 Task: Find connections with filter location Kreuzberg with filter topic #personaldevelopment with filter profile language Potuguese with filter current company Enel X with filter school Lions English School with filter industry Horticulture with filter service category Email Marketing with filter keywords title Bus Person
Action: Mouse moved to (617, 78)
Screenshot: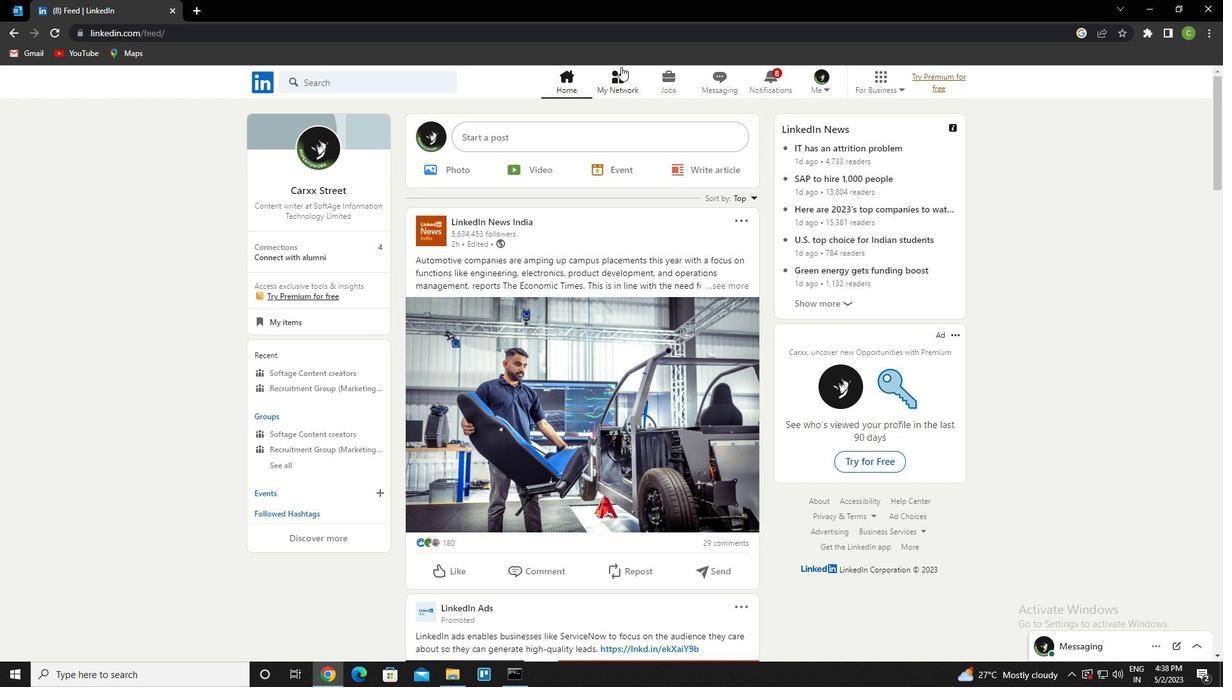 
Action: Mouse pressed left at (617, 78)
Screenshot: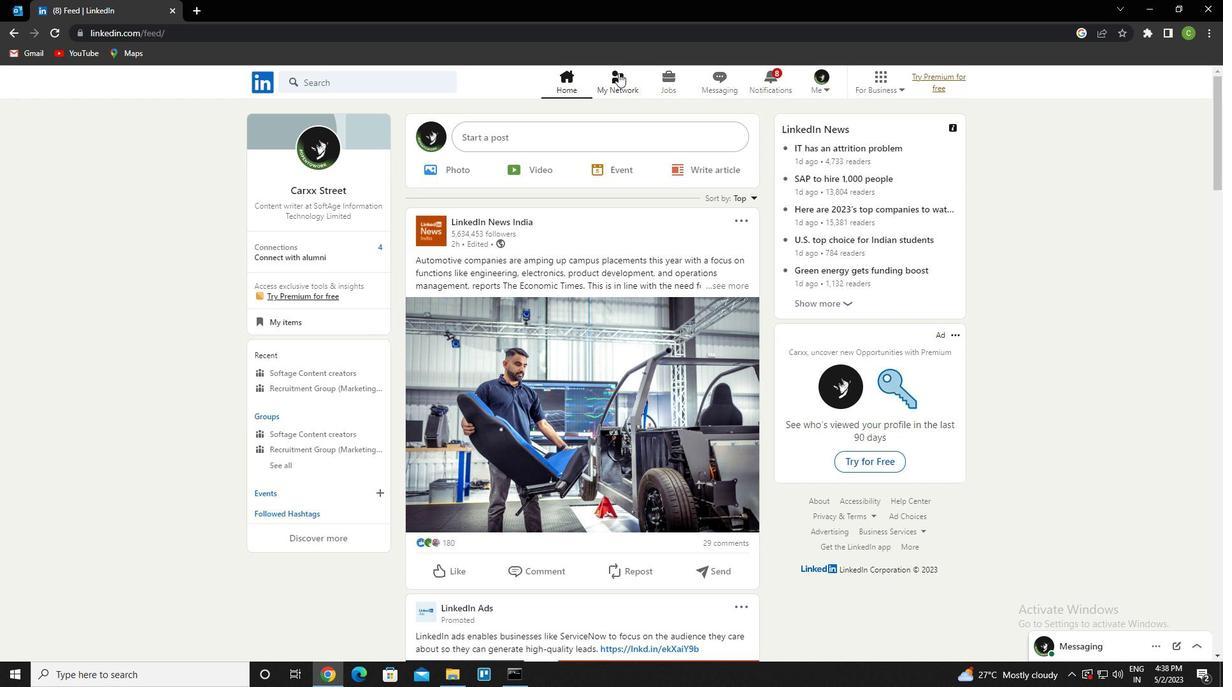 
Action: Mouse moved to (387, 150)
Screenshot: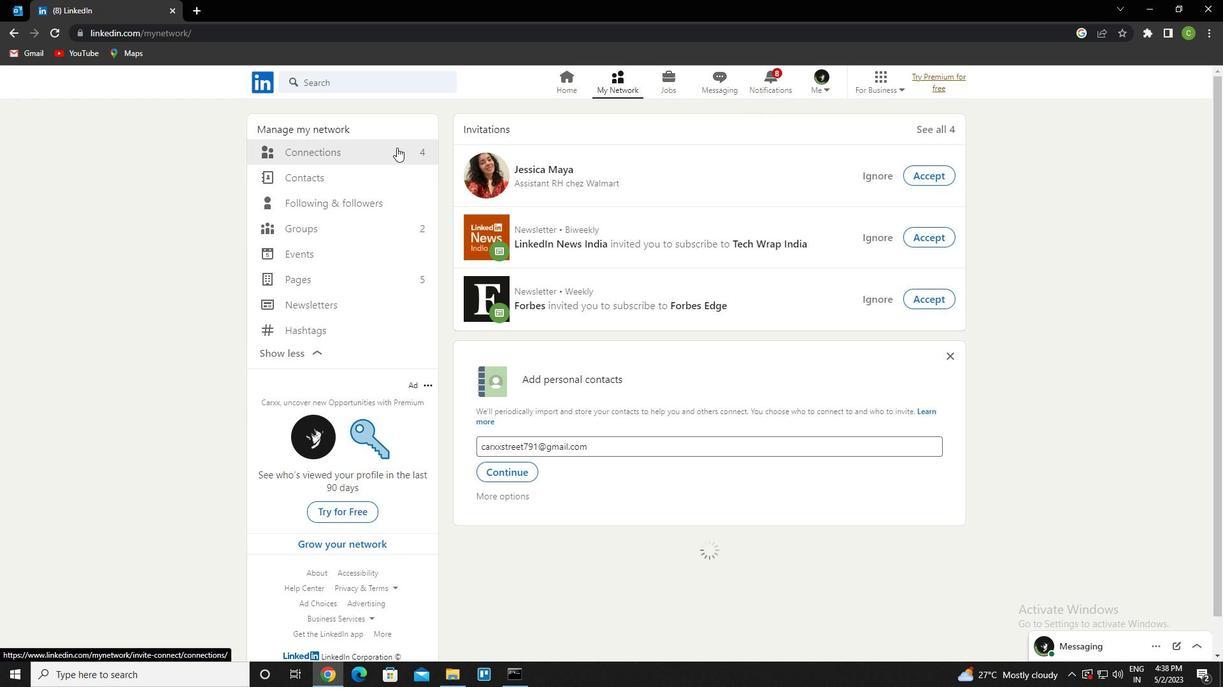 
Action: Mouse pressed left at (387, 150)
Screenshot: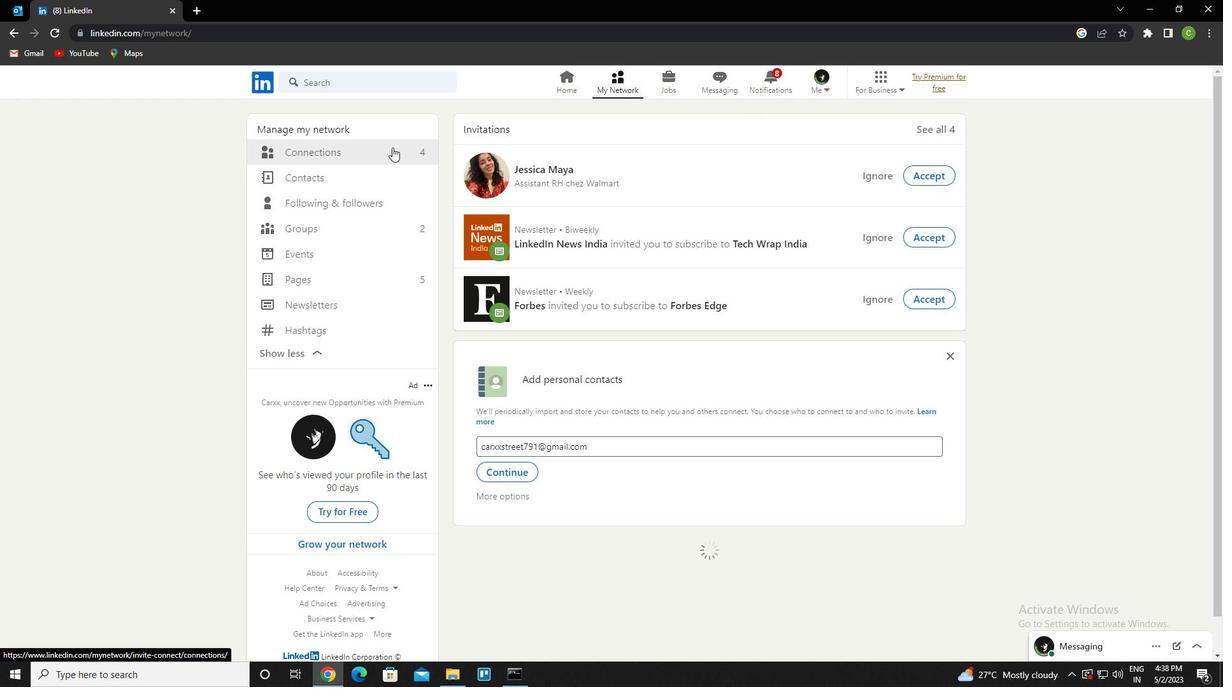 
Action: Mouse moved to (698, 150)
Screenshot: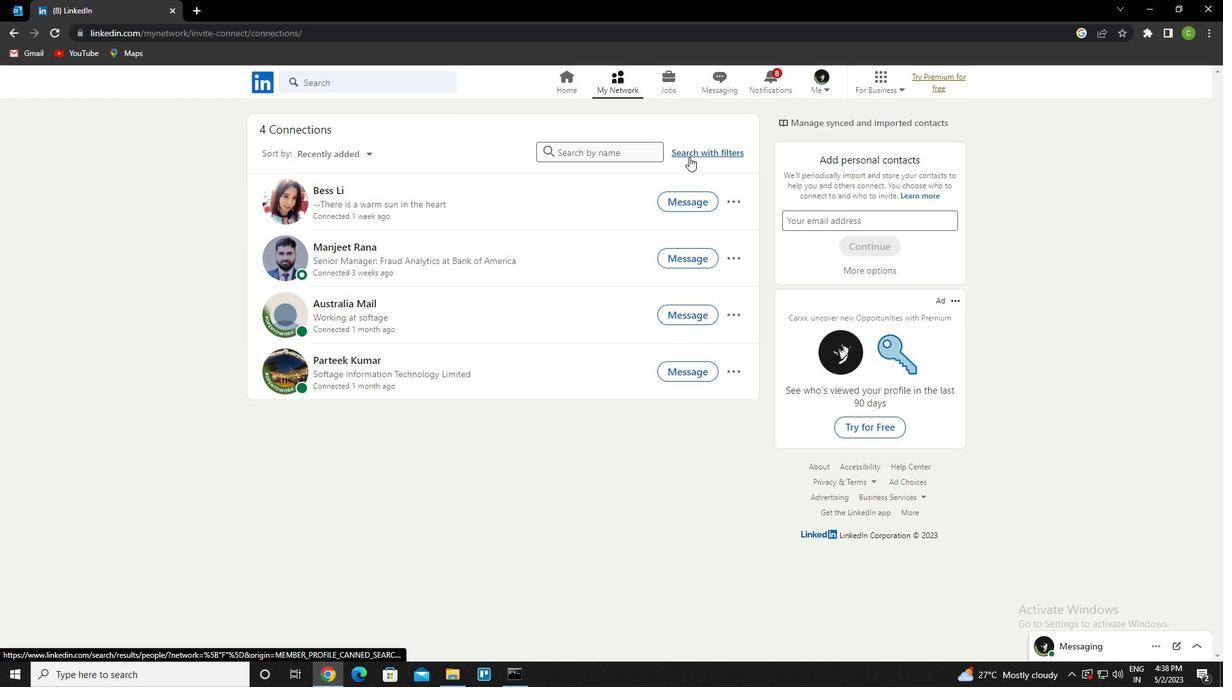 
Action: Mouse pressed left at (698, 150)
Screenshot: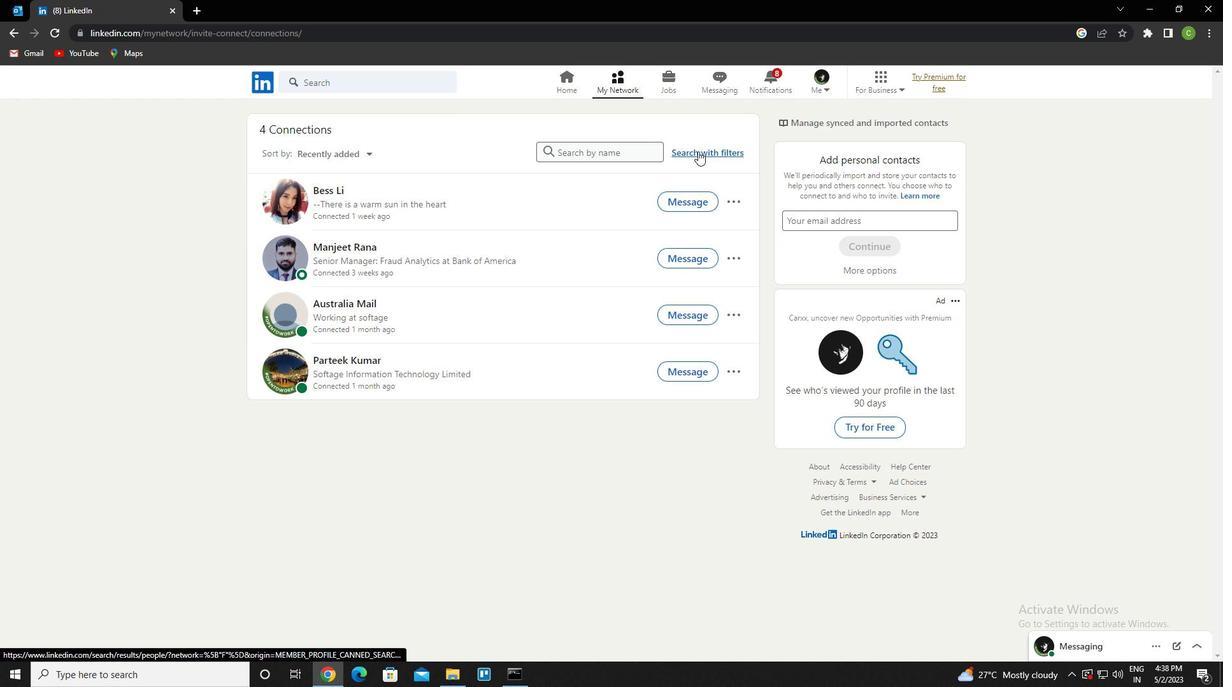 
Action: Mouse moved to (656, 115)
Screenshot: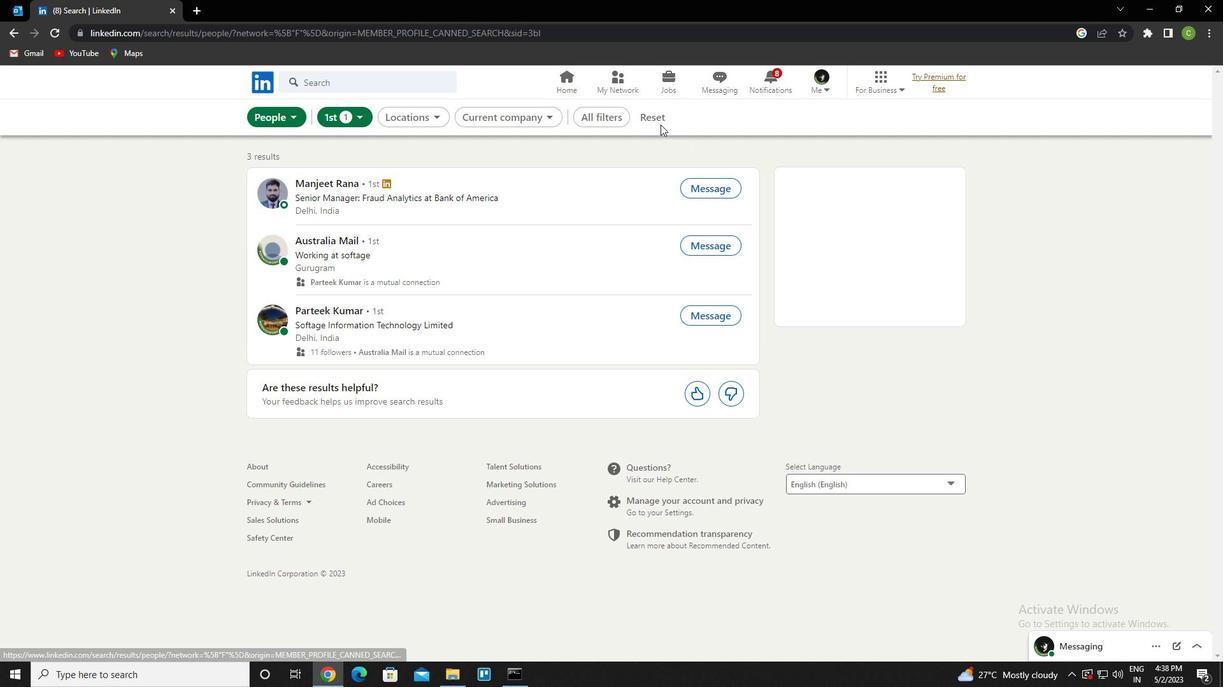 
Action: Mouse pressed left at (656, 115)
Screenshot: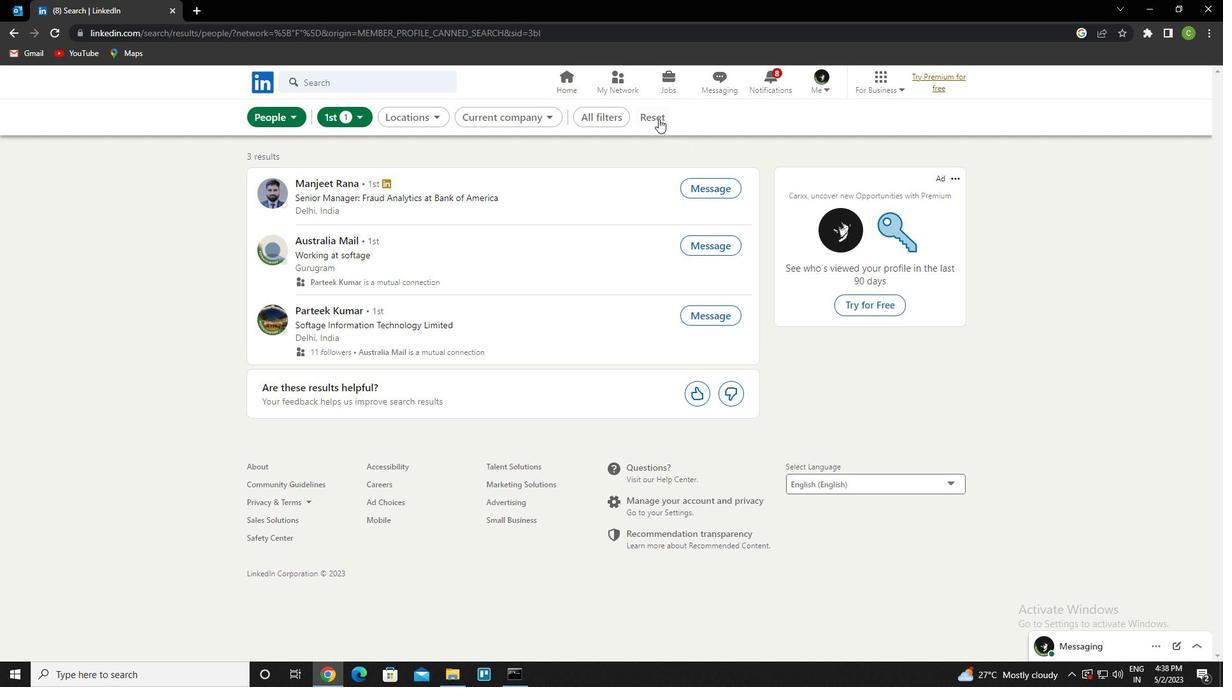 
Action: Mouse moved to (642, 120)
Screenshot: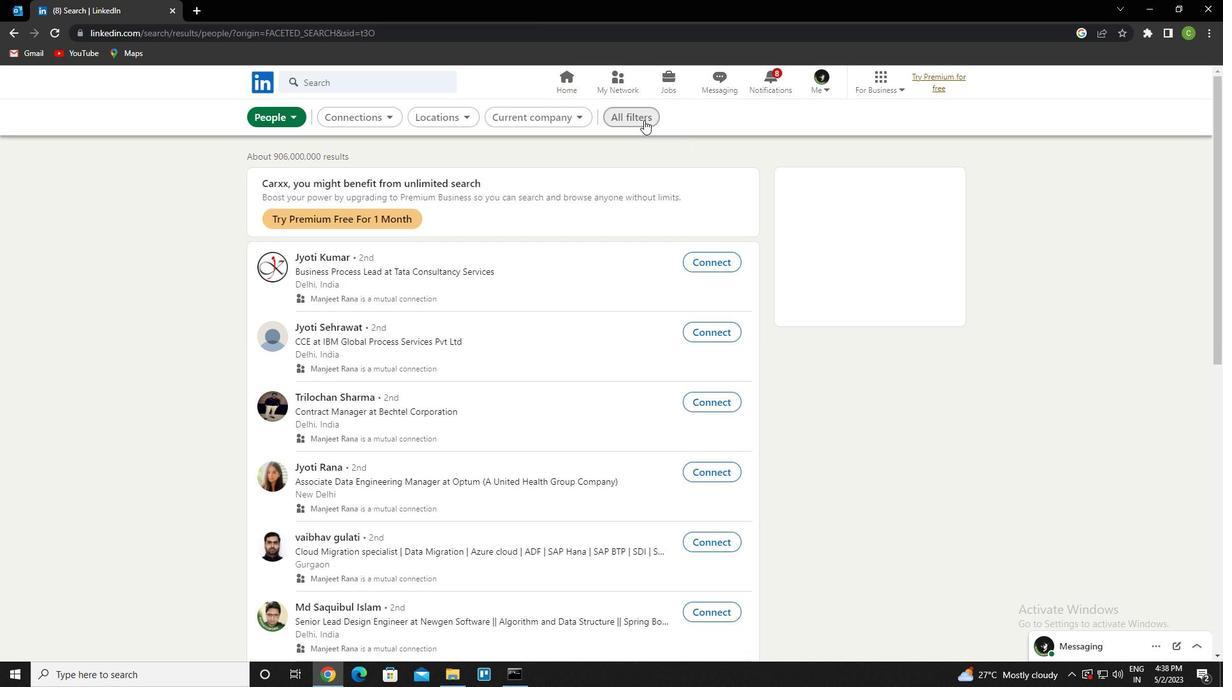 
Action: Mouse pressed left at (642, 120)
Screenshot: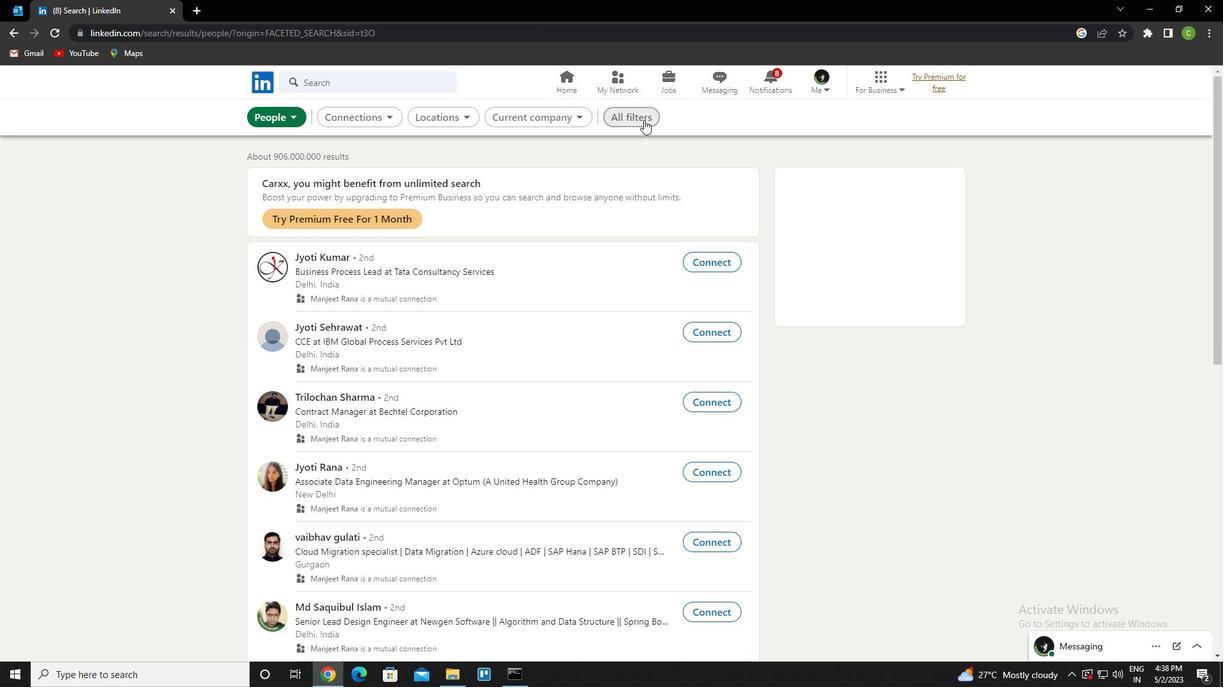 
Action: Mouse moved to (1097, 466)
Screenshot: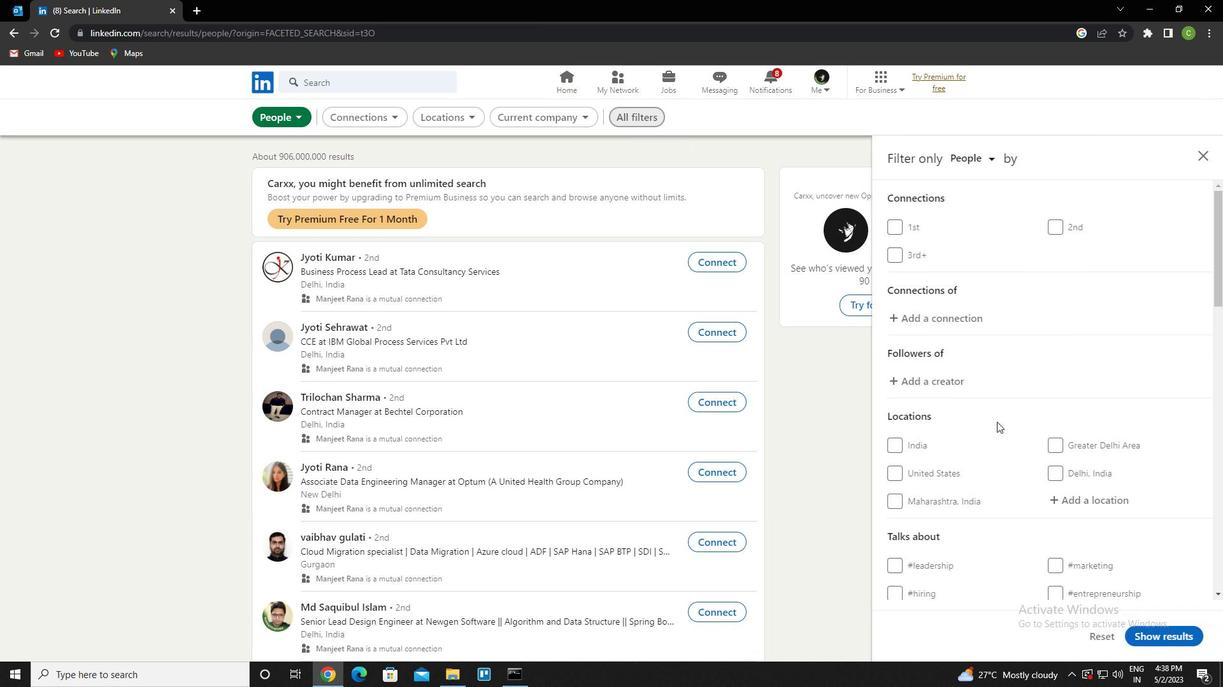 
Action: Mouse scrolled (1097, 465) with delta (0, 0)
Screenshot: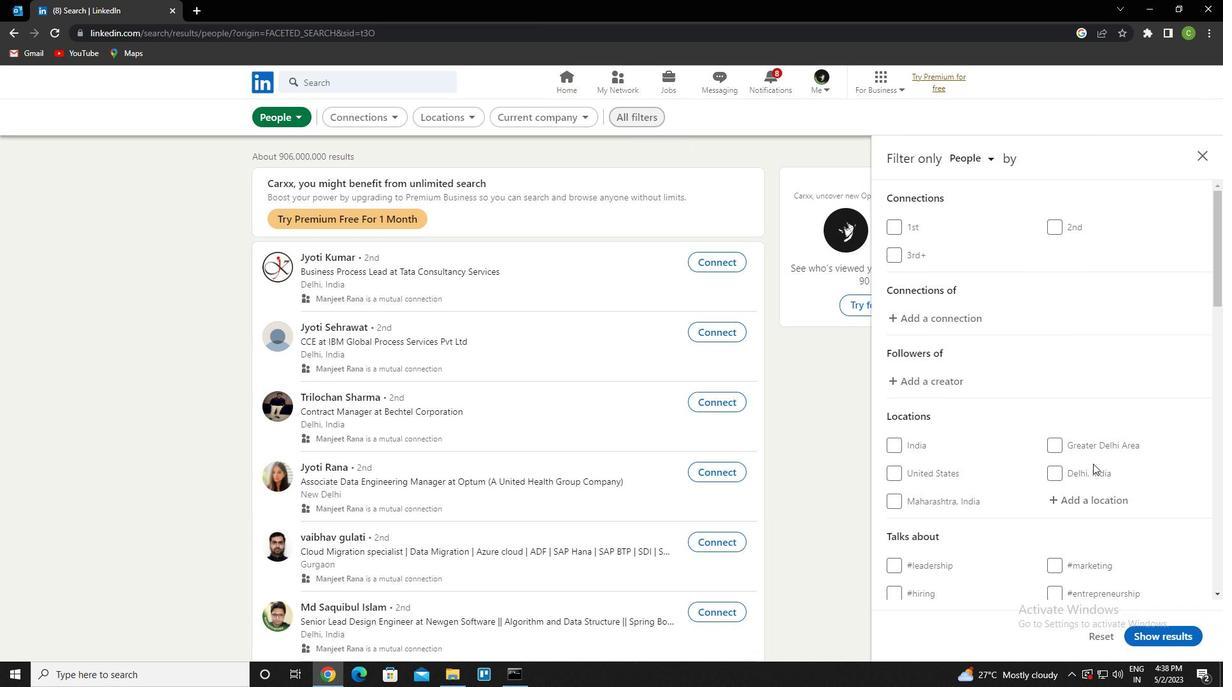 
Action: Mouse scrolled (1097, 465) with delta (0, 0)
Screenshot: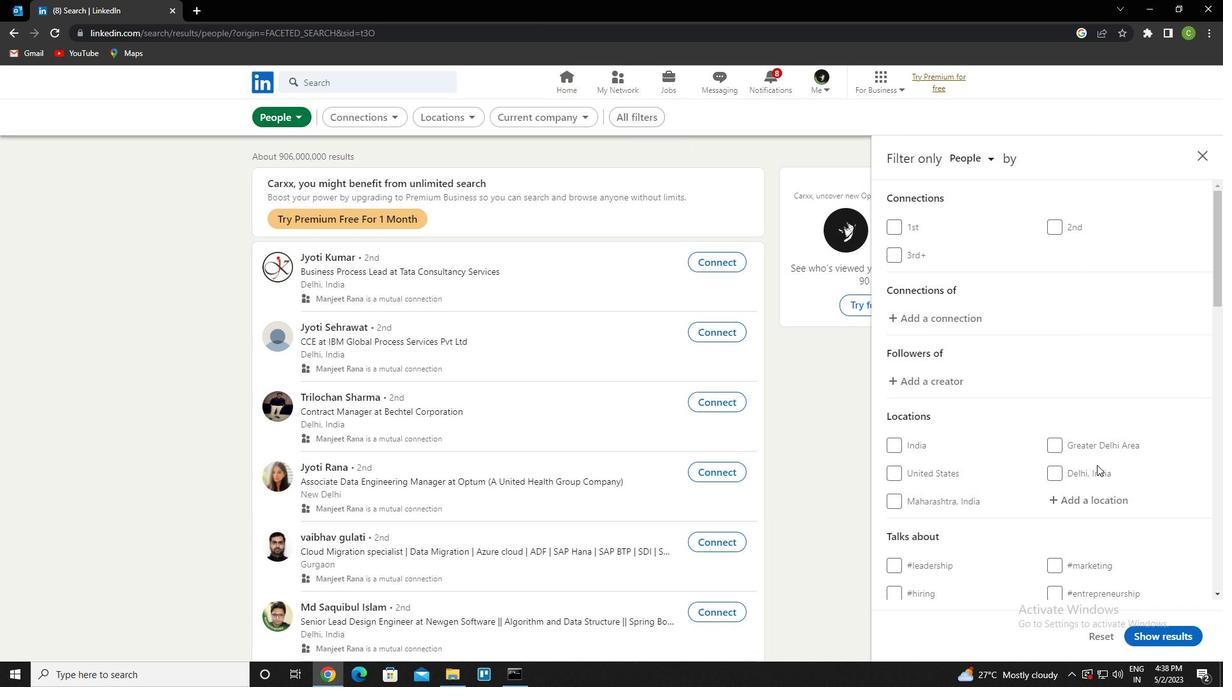 
Action: Mouse moved to (1103, 379)
Screenshot: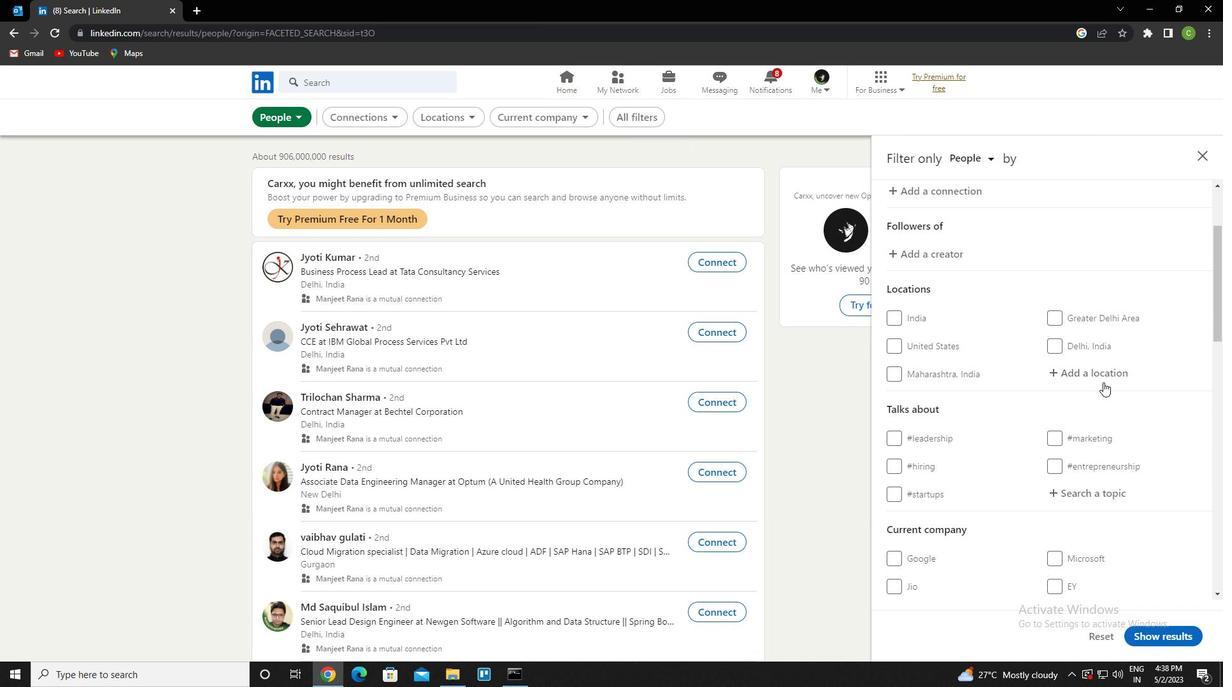
Action: Mouse pressed left at (1103, 379)
Screenshot: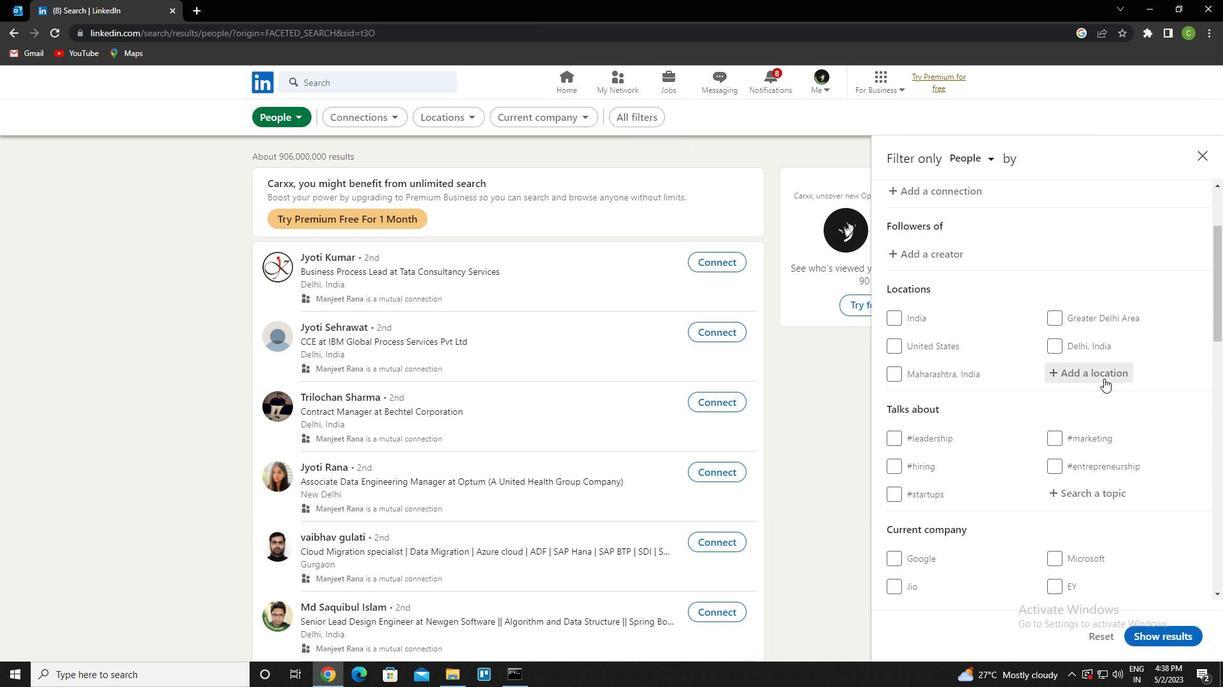
Action: Key pressed <Key.caps_lock><Key.caps_lock>k<Key.caps_lock>reuzberg<Key.enter>
Screenshot: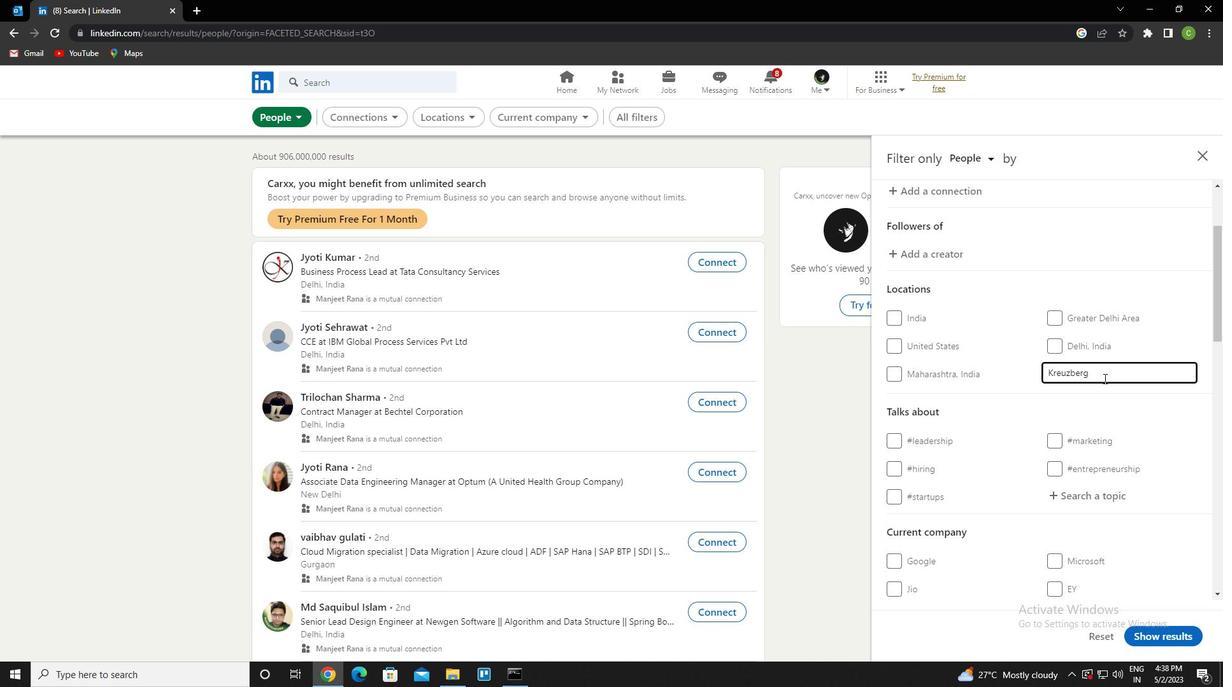 
Action: Mouse scrolled (1103, 378) with delta (0, 0)
Screenshot: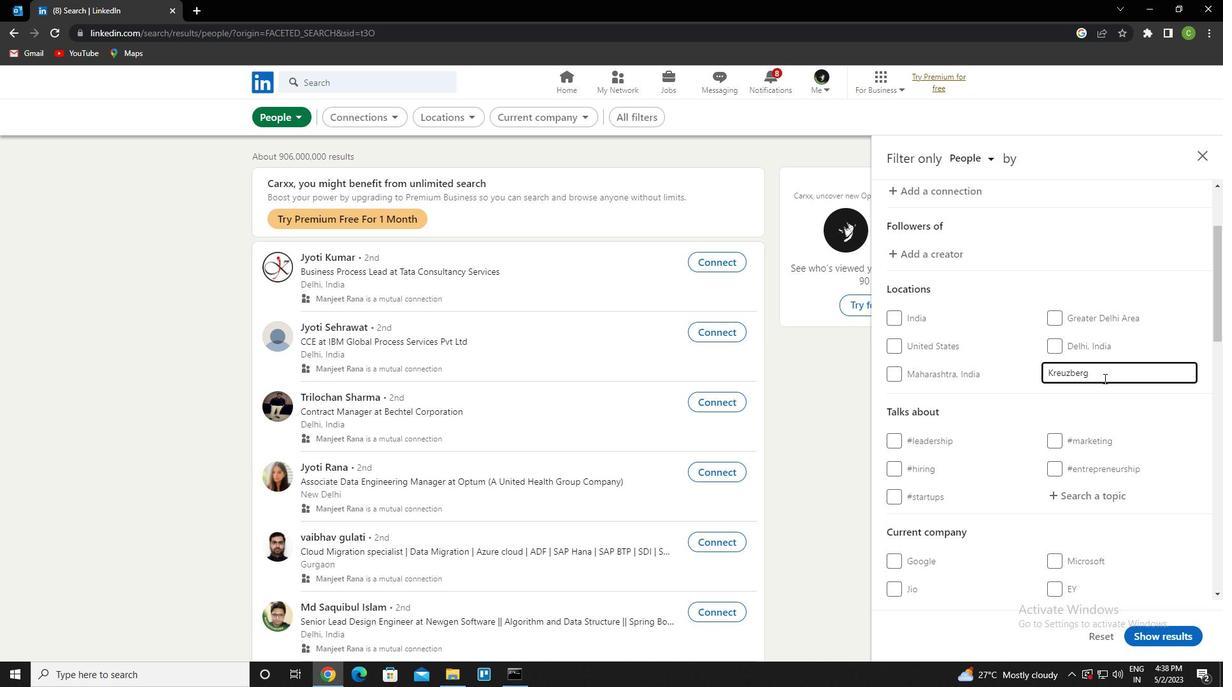 
Action: Mouse scrolled (1103, 378) with delta (0, 0)
Screenshot: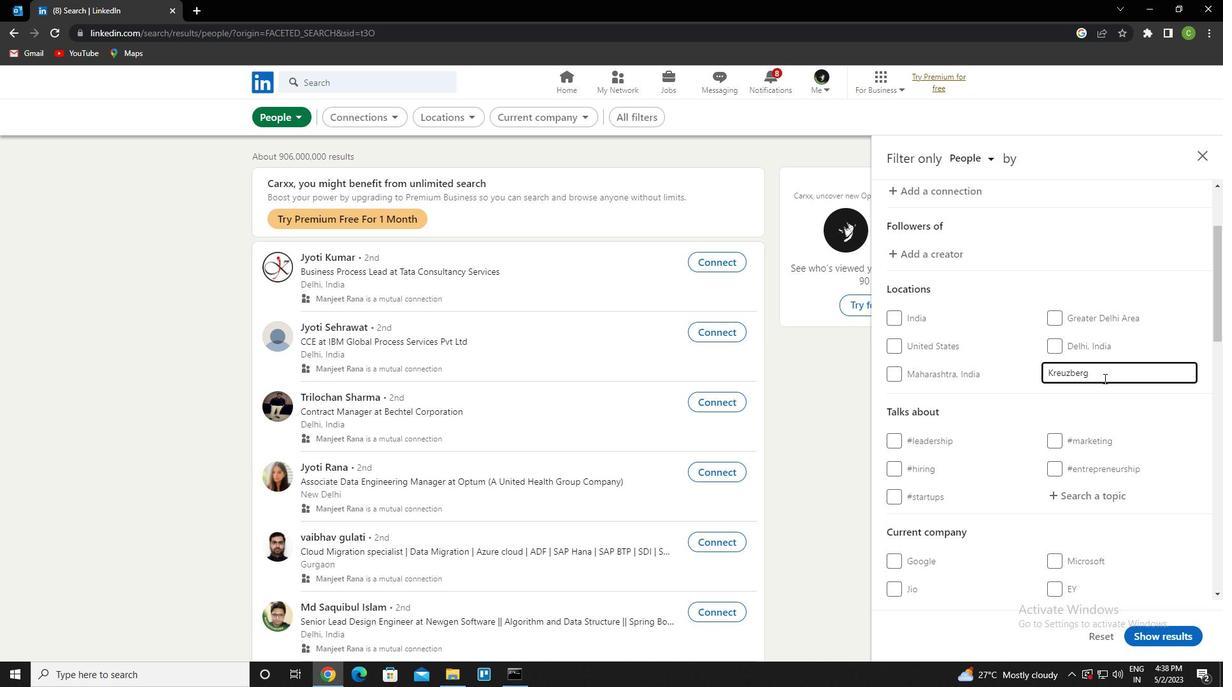 
Action: Mouse moved to (1101, 375)
Screenshot: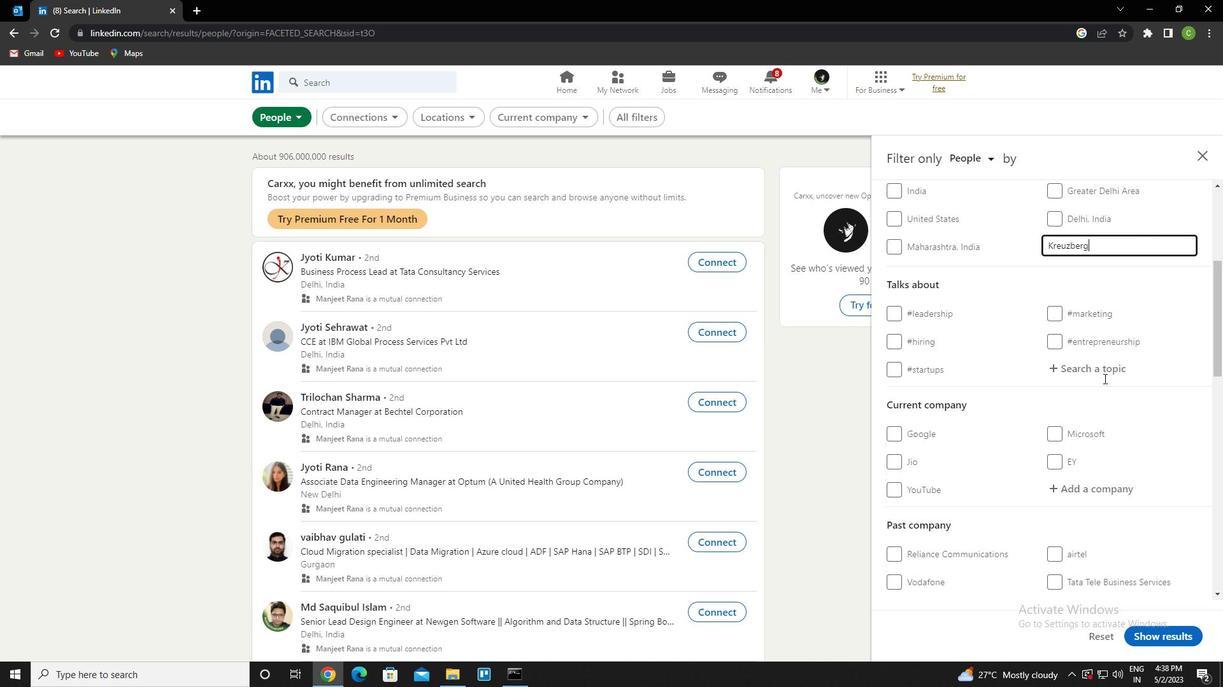 
Action: Mouse pressed left at (1101, 375)
Screenshot: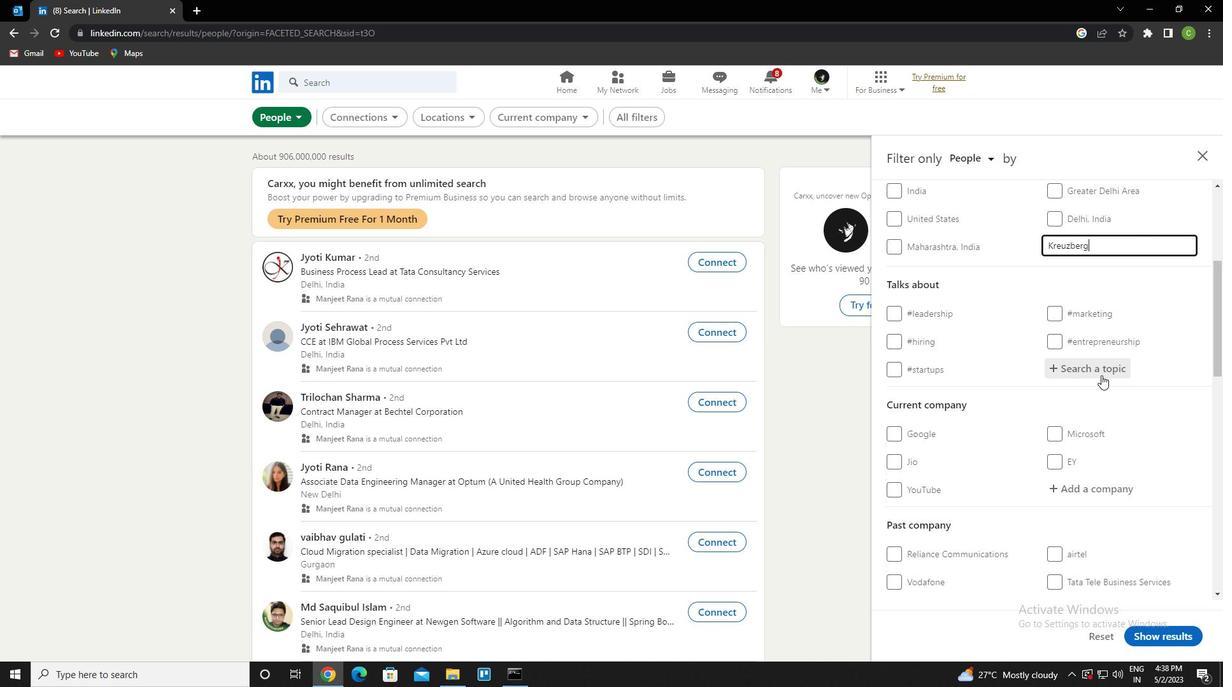 
Action: Key pressed personaldevelopment<Key.down><Key.down><Key.enter>
Screenshot: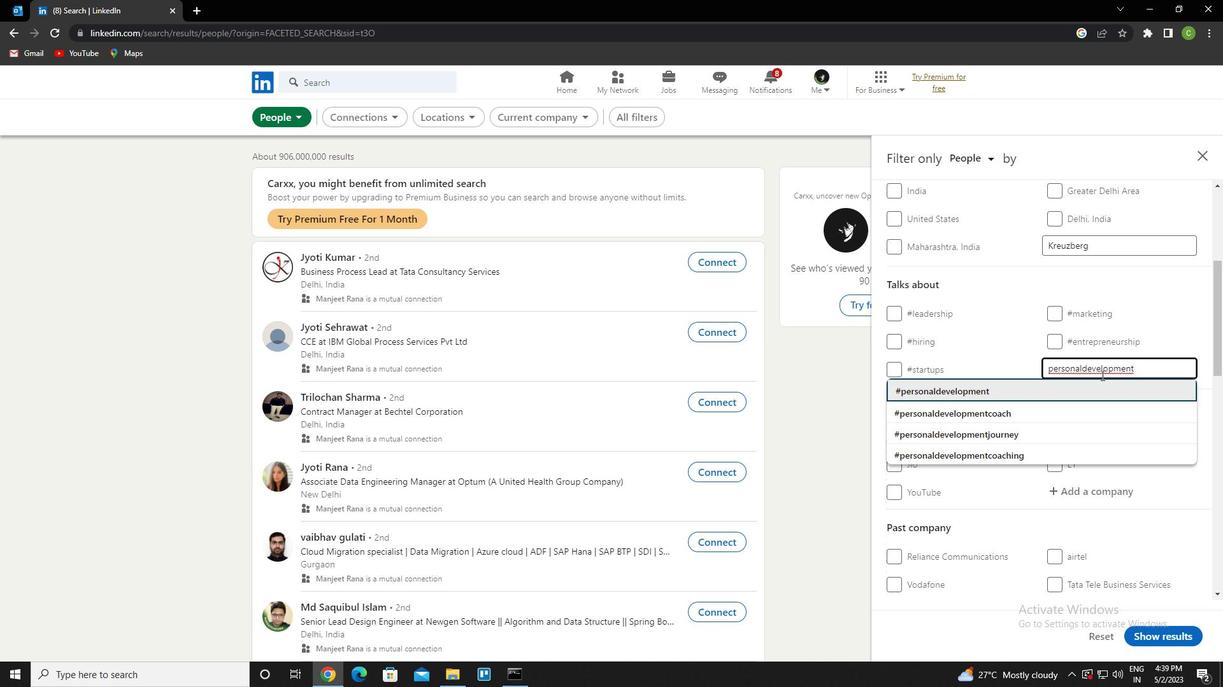 
Action: Mouse scrolled (1101, 375) with delta (0, 0)
Screenshot: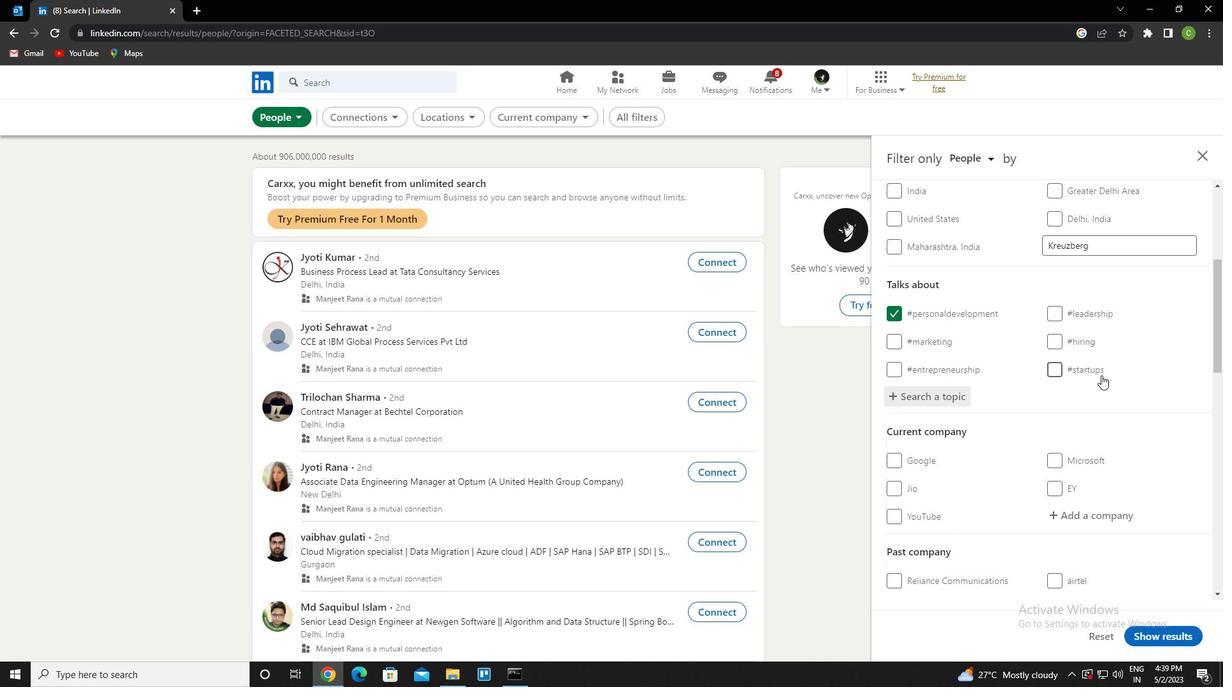 
Action: Mouse scrolled (1101, 375) with delta (0, 0)
Screenshot: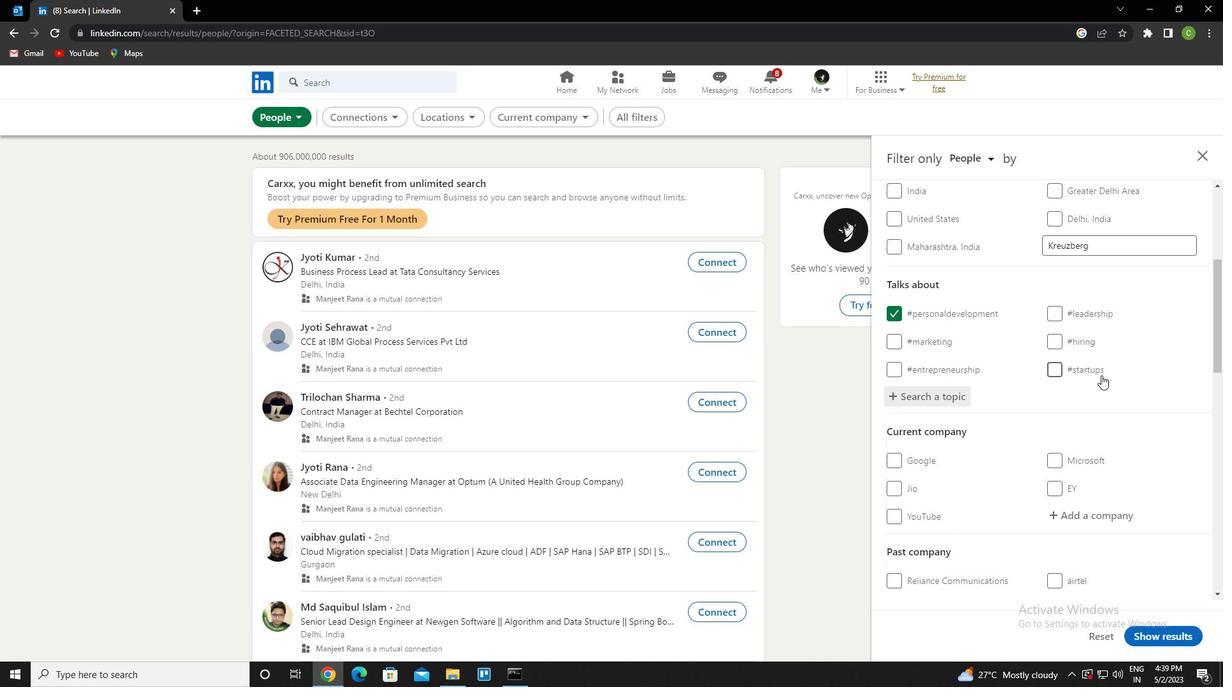
Action: Mouse scrolled (1101, 375) with delta (0, 0)
Screenshot: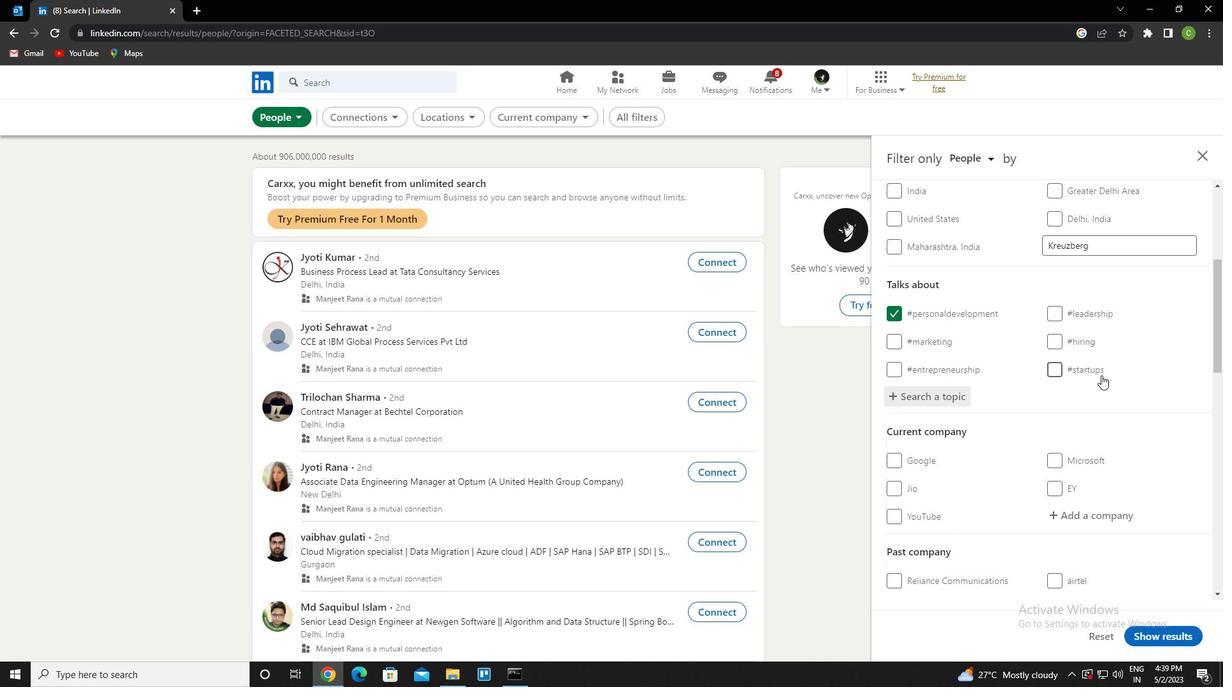 
Action: Mouse scrolled (1101, 375) with delta (0, 0)
Screenshot: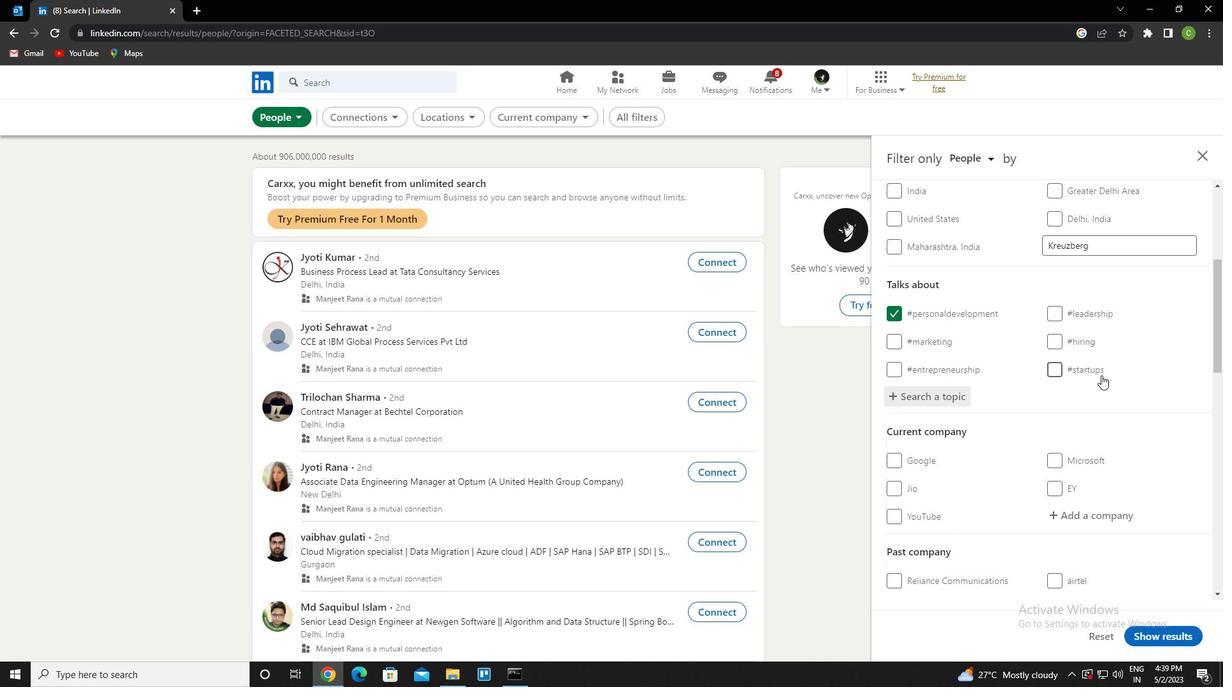 
Action: Mouse scrolled (1101, 375) with delta (0, 0)
Screenshot: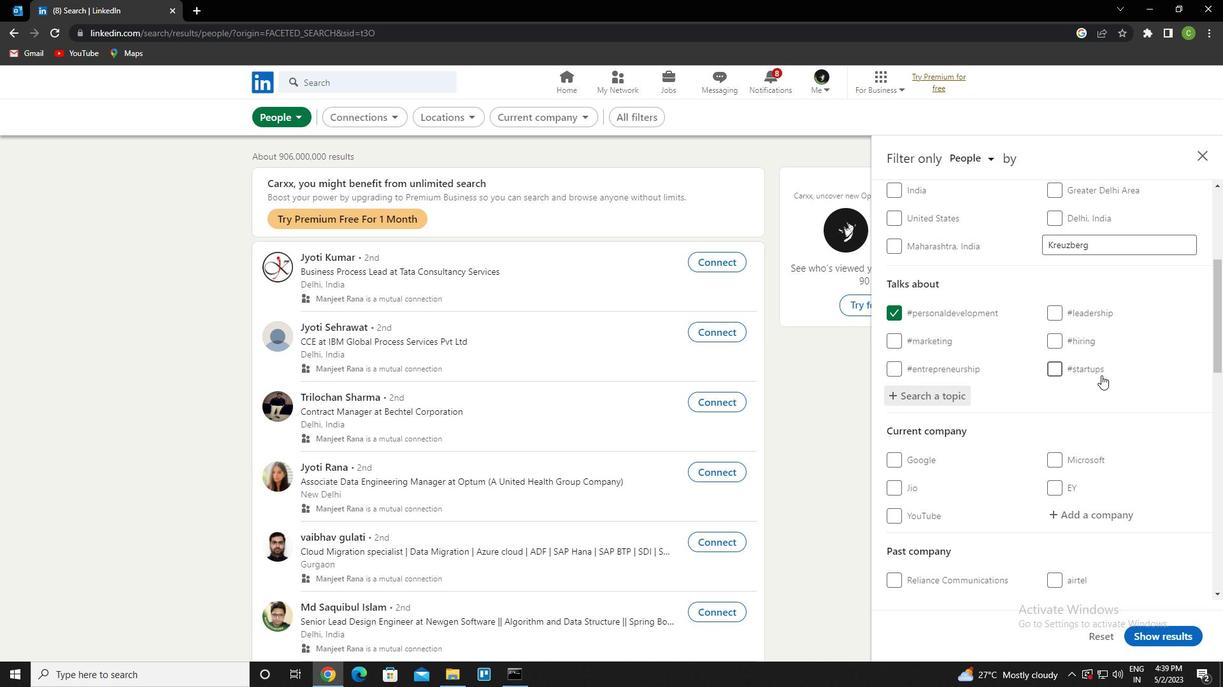 
Action: Mouse scrolled (1101, 375) with delta (0, 0)
Screenshot: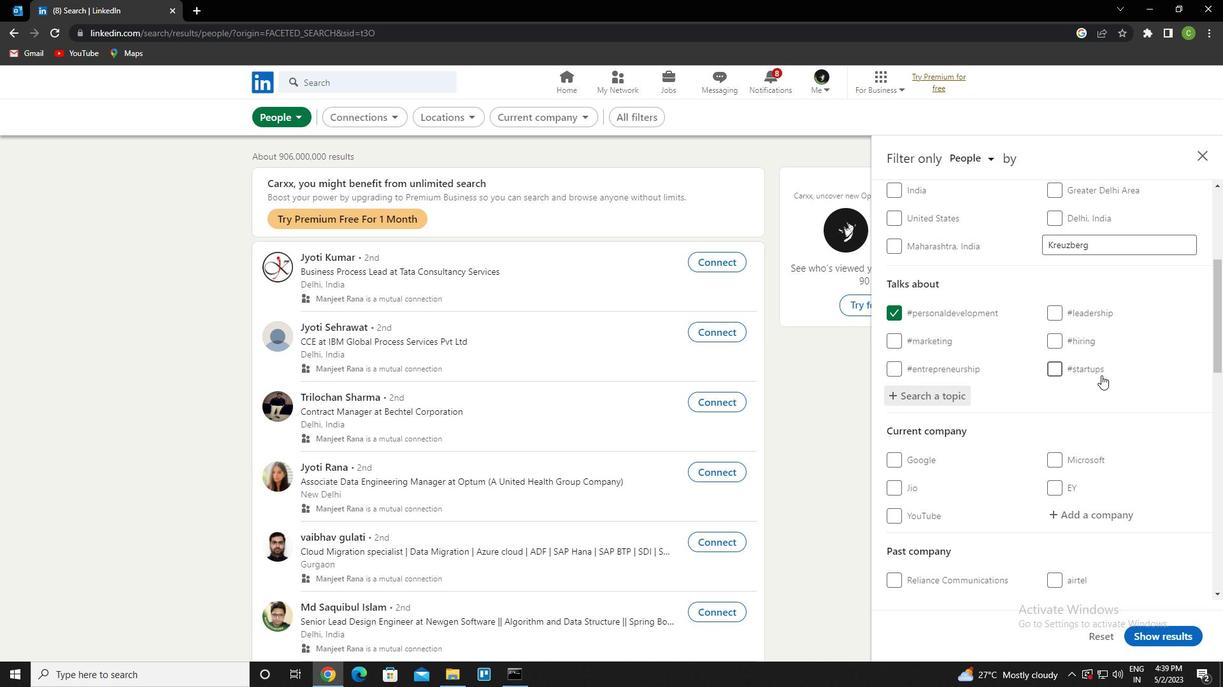 
Action: Mouse scrolled (1101, 375) with delta (0, 0)
Screenshot: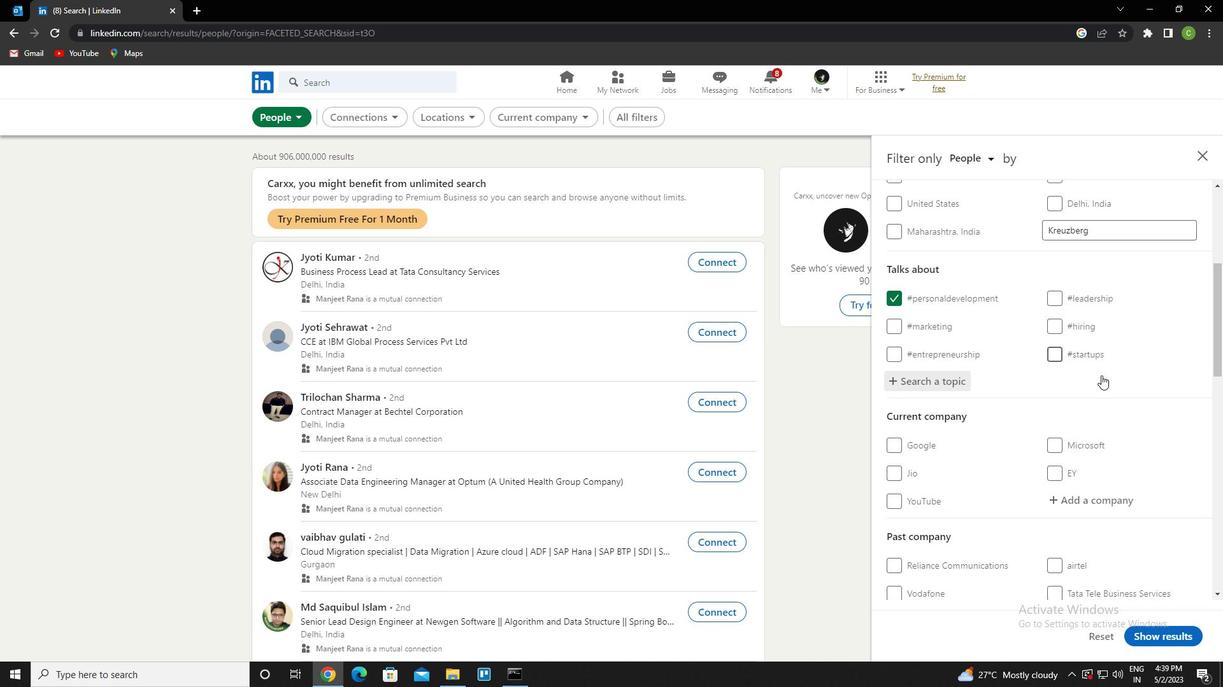 
Action: Mouse scrolled (1101, 375) with delta (0, 0)
Screenshot: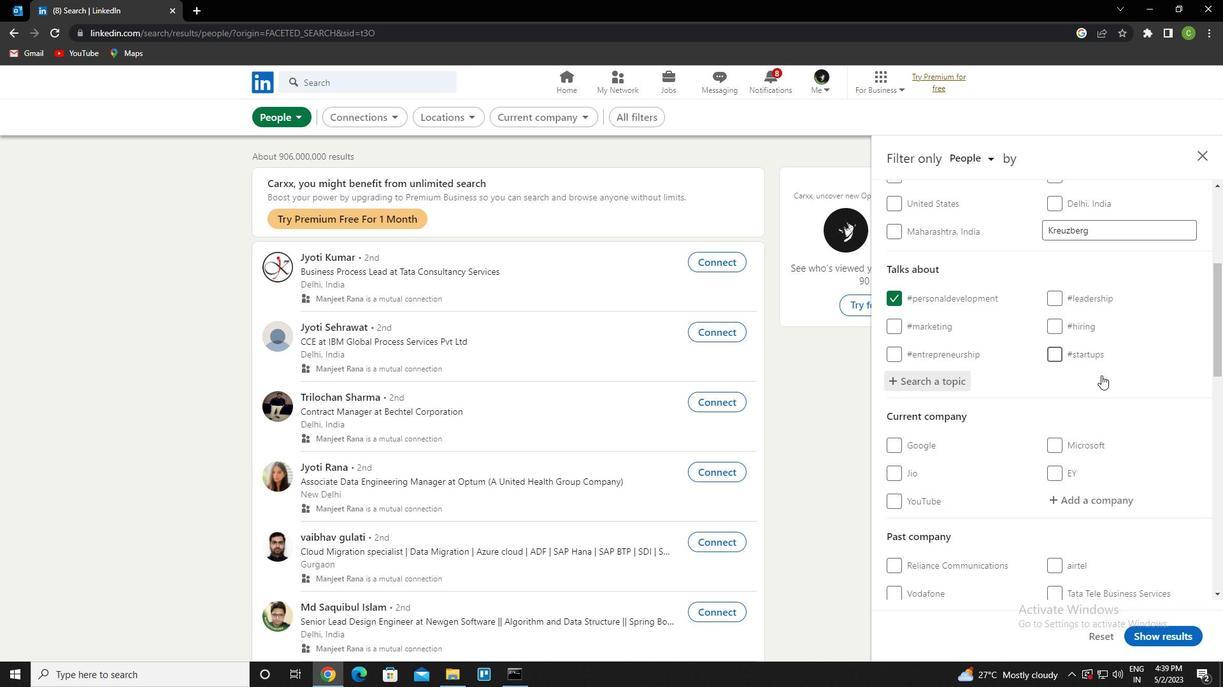 
Action: Mouse moved to (1058, 490)
Screenshot: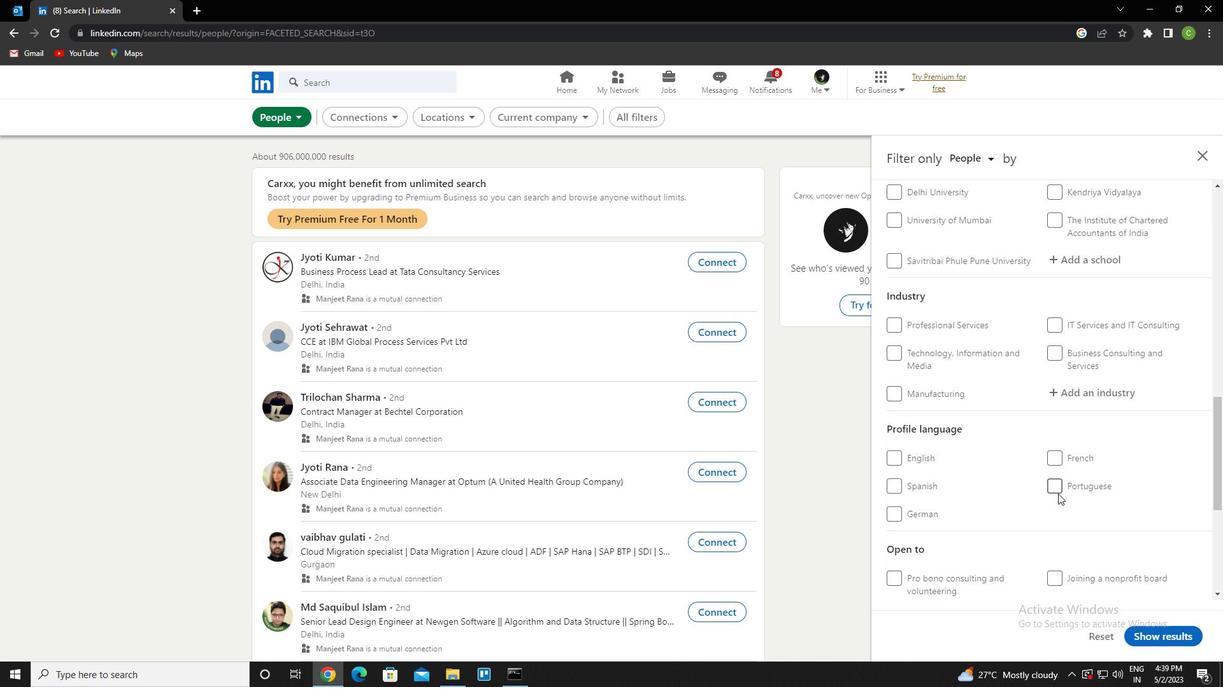 
Action: Mouse pressed left at (1058, 490)
Screenshot: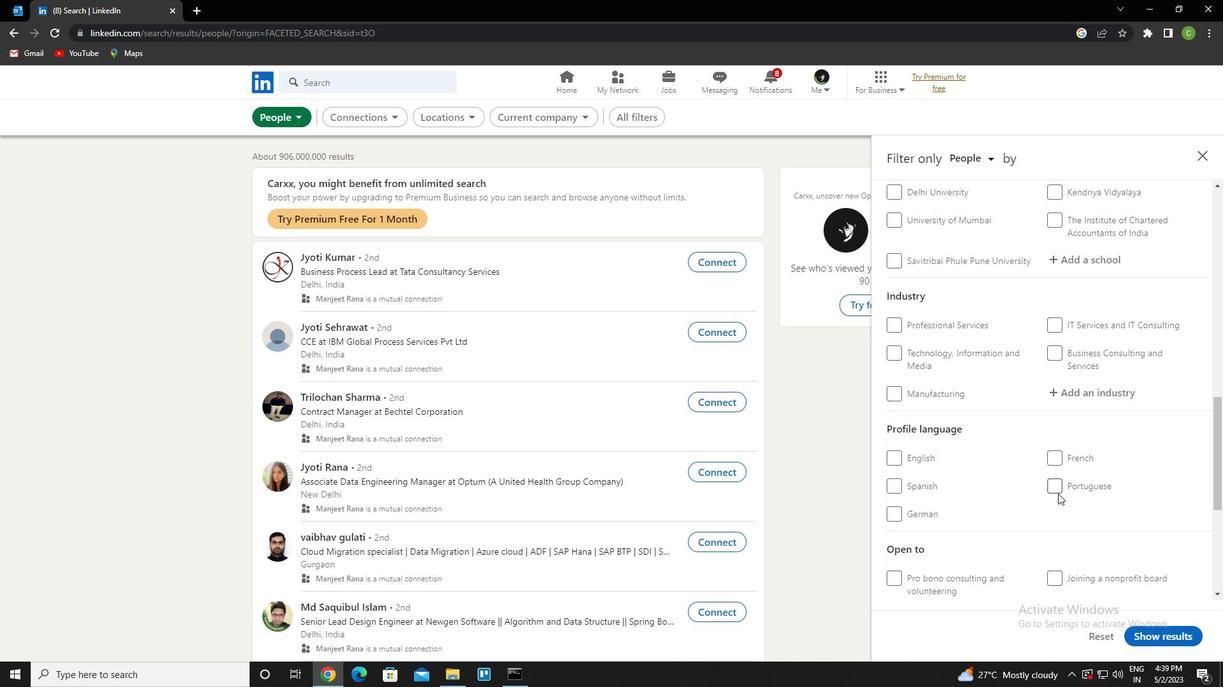 
Action: Mouse scrolled (1058, 491) with delta (0, 0)
Screenshot: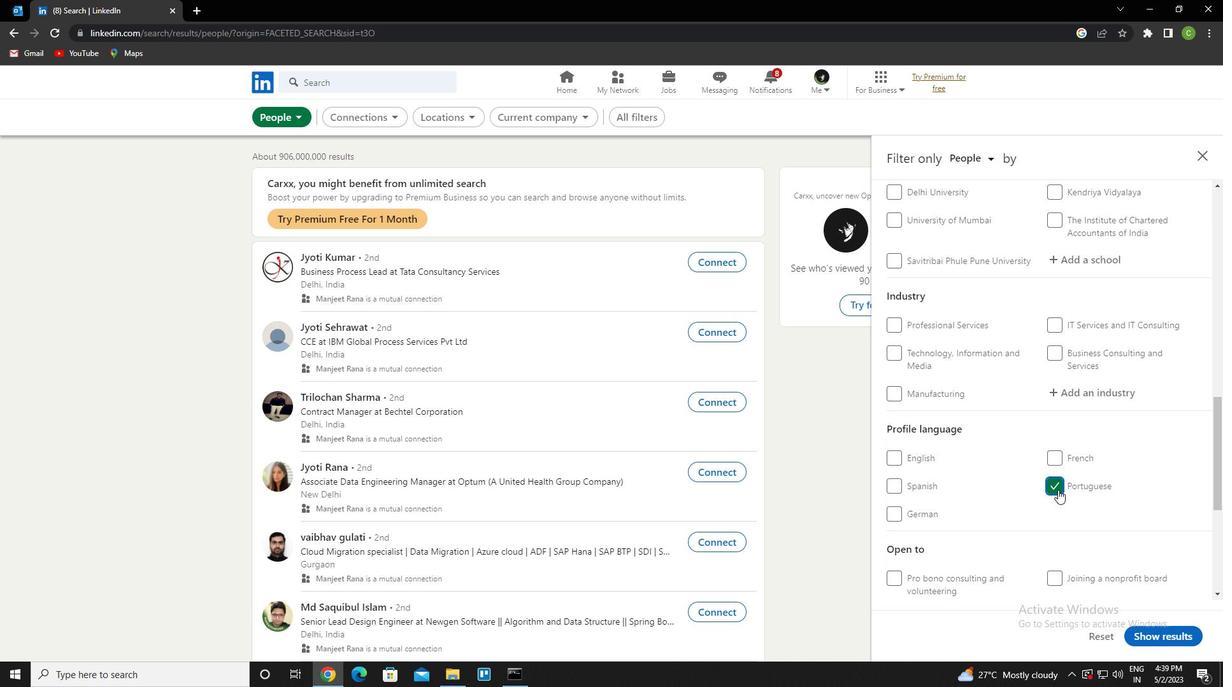 
Action: Mouse scrolled (1058, 491) with delta (0, 0)
Screenshot: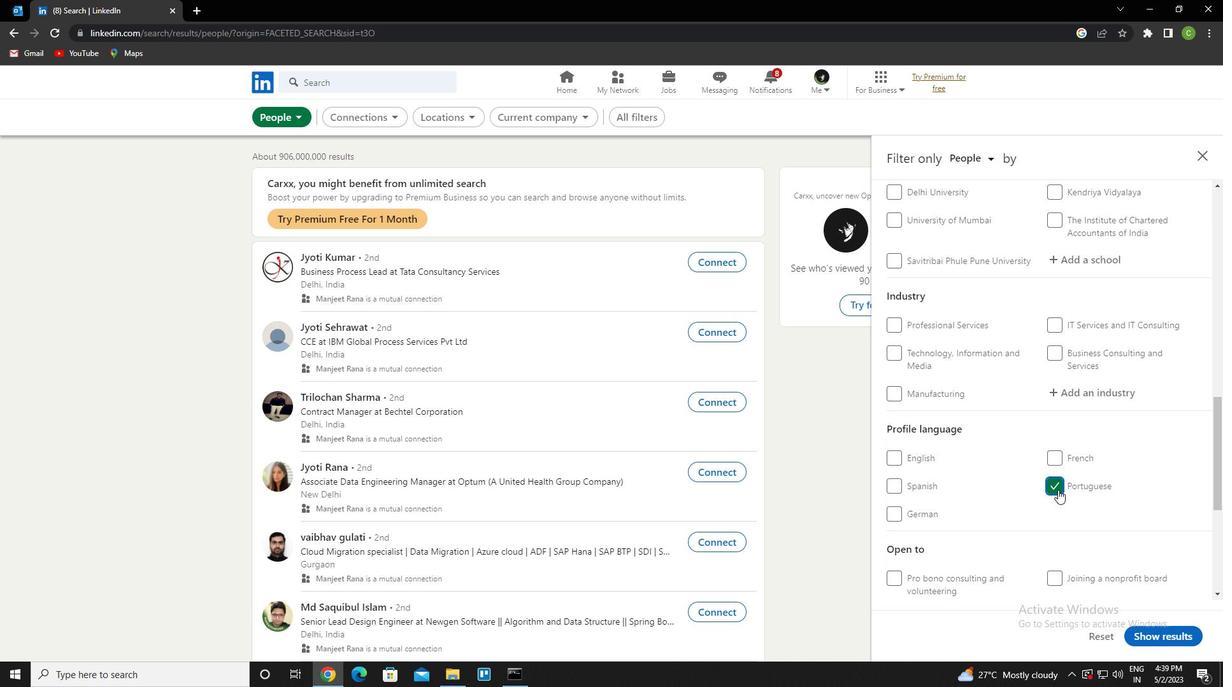 
Action: Mouse scrolled (1058, 491) with delta (0, 0)
Screenshot: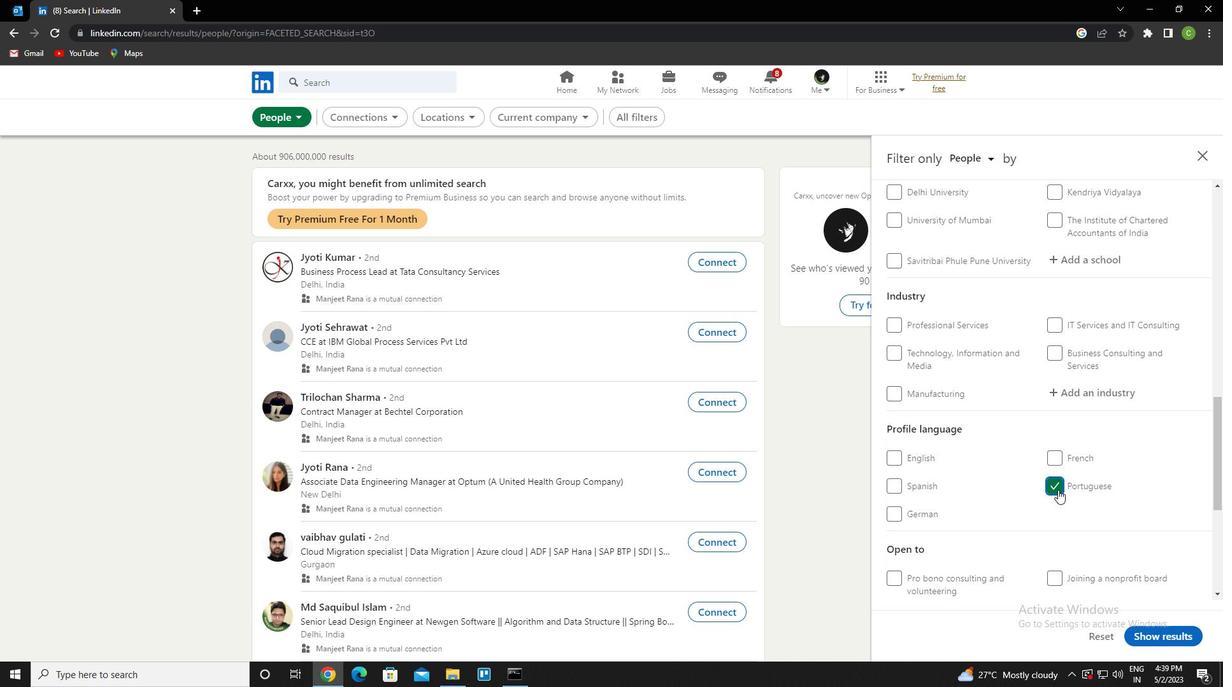
Action: Mouse scrolled (1058, 491) with delta (0, 0)
Screenshot: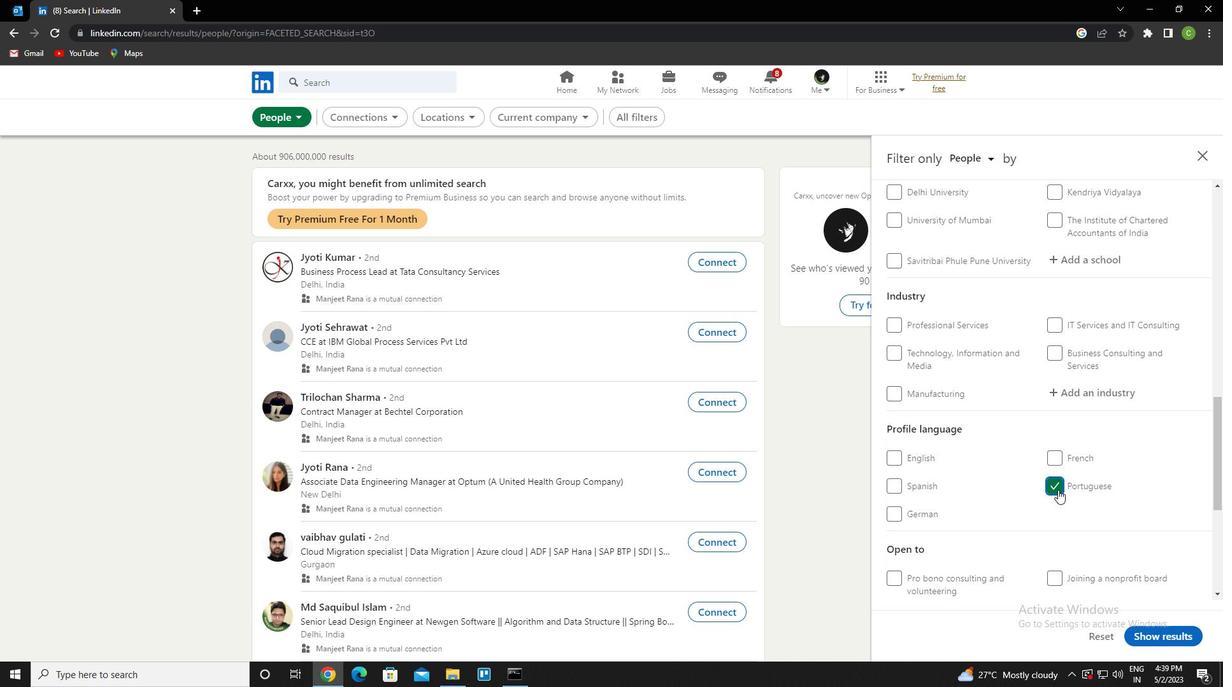 
Action: Mouse moved to (1067, 340)
Screenshot: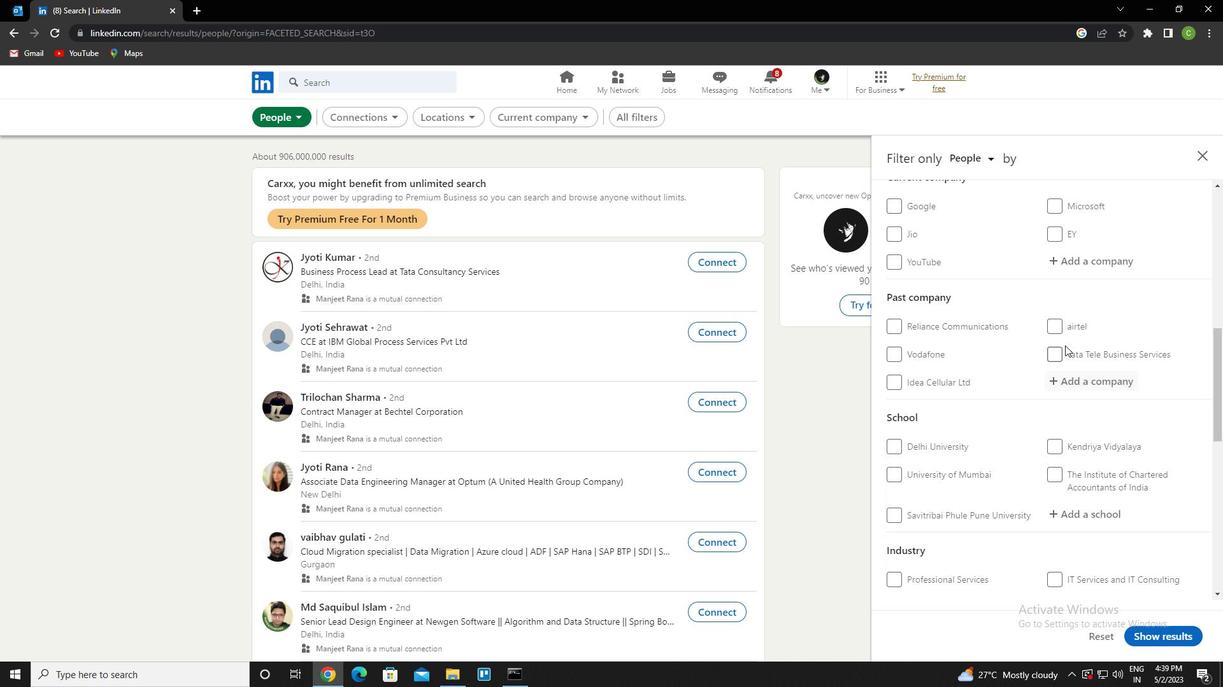 
Action: Mouse scrolled (1067, 340) with delta (0, 0)
Screenshot: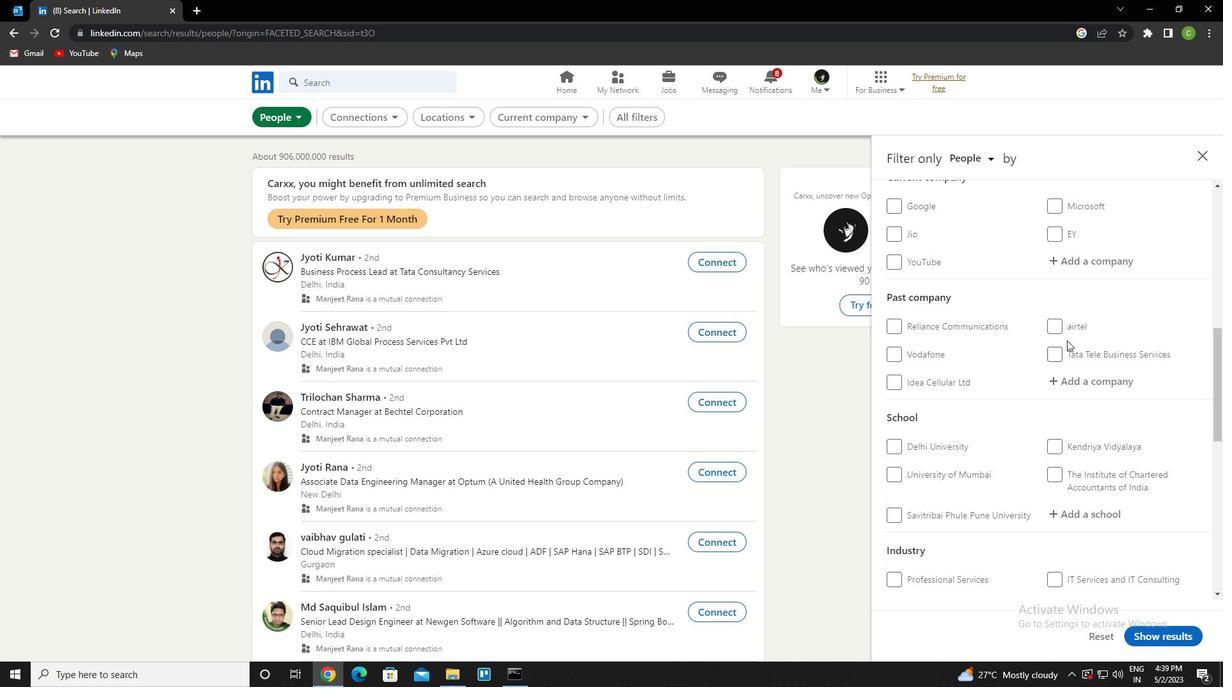 
Action: Mouse moved to (1075, 329)
Screenshot: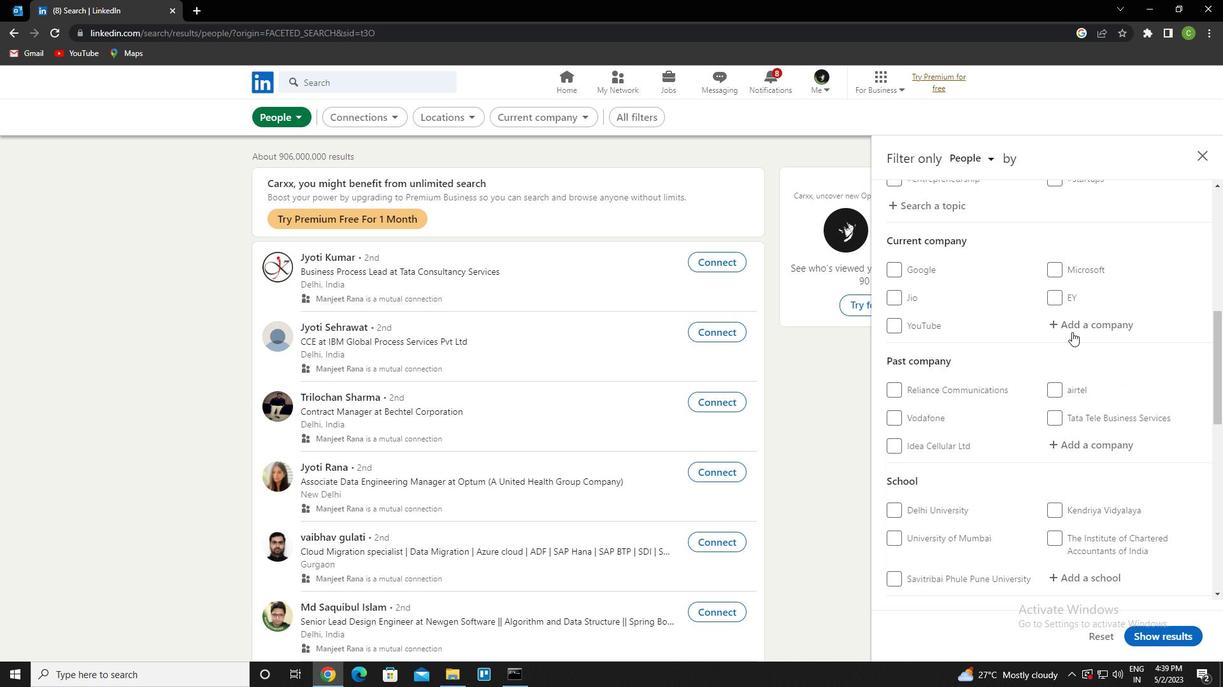 
Action: Mouse pressed left at (1075, 329)
Screenshot: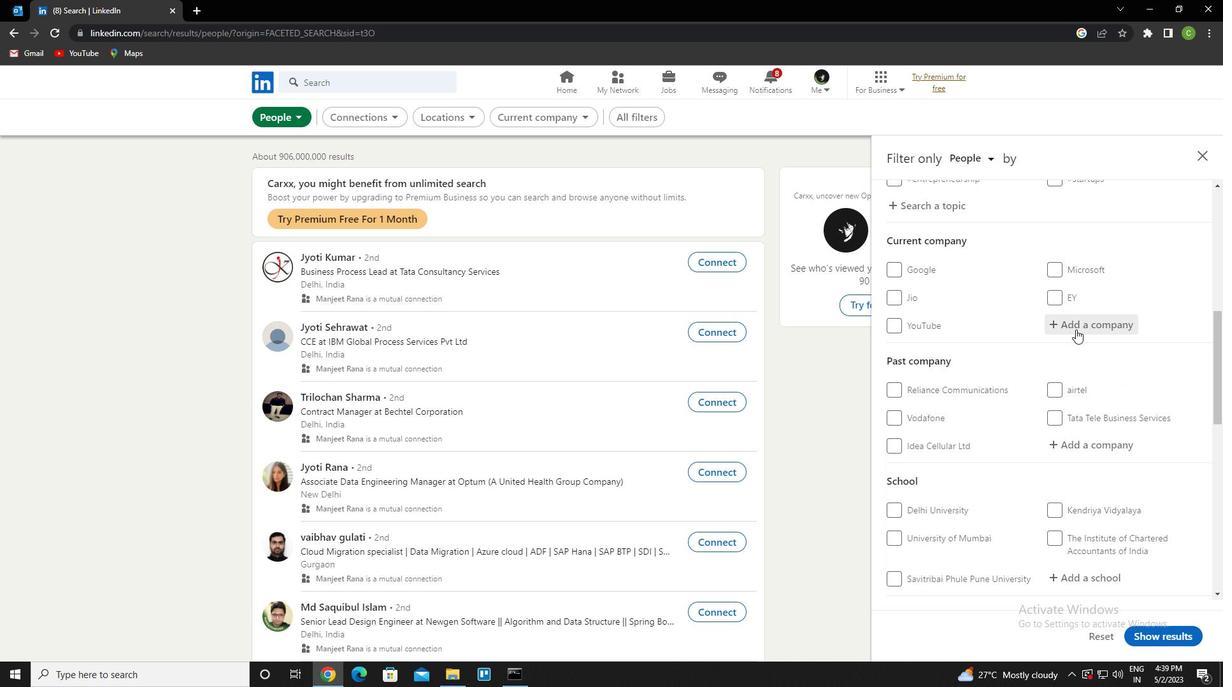 
Action: Key pressed <Key.caps_lock>e<Key.caps_lock>nel<Key.space><Key.caps_lock>x<Key.down><Key.enter>
Screenshot: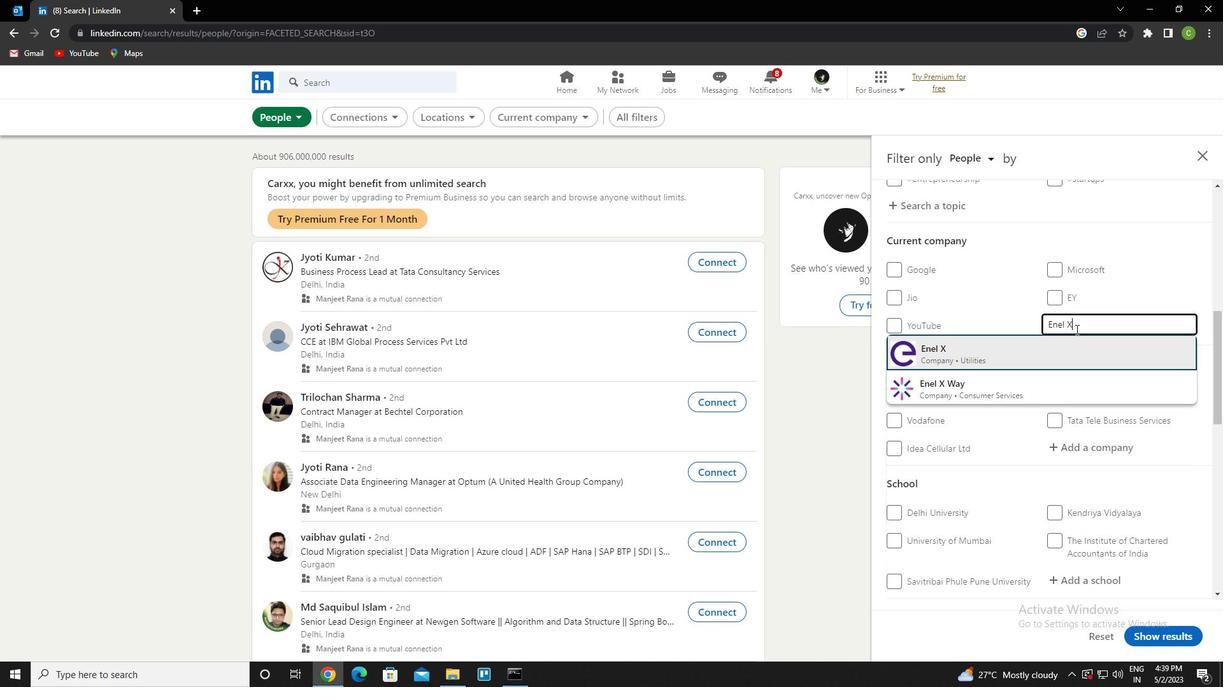 
Action: Mouse scrolled (1075, 329) with delta (0, 0)
Screenshot: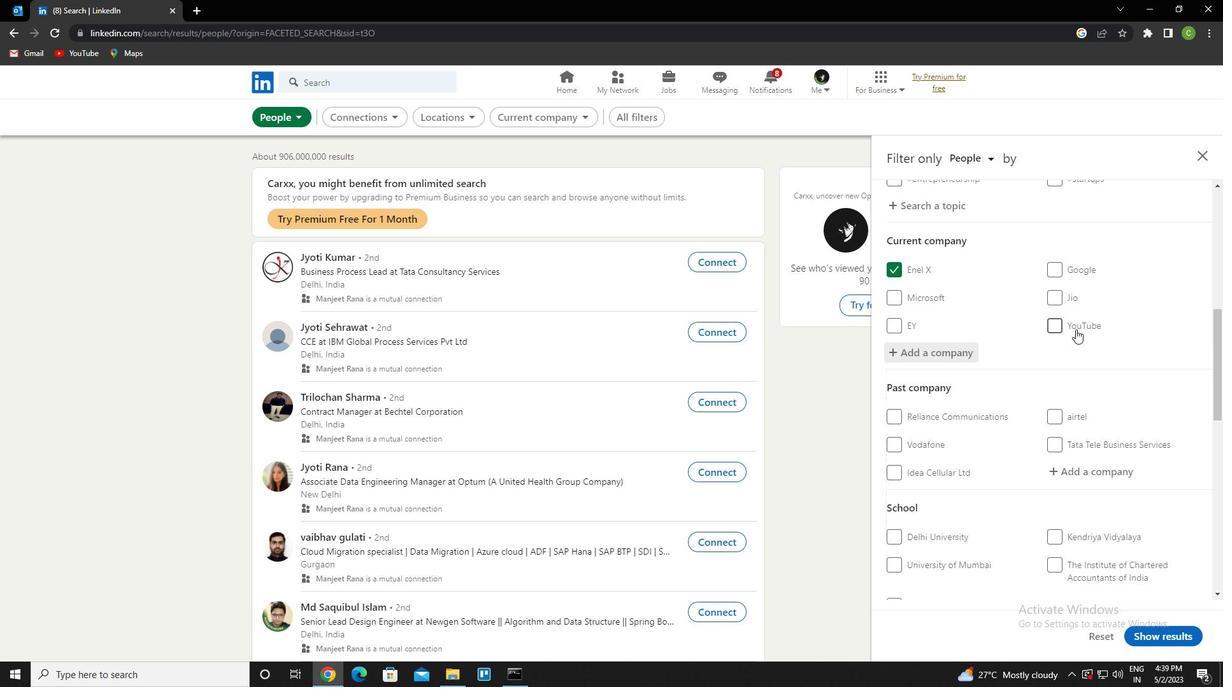 
Action: Mouse scrolled (1075, 329) with delta (0, 0)
Screenshot: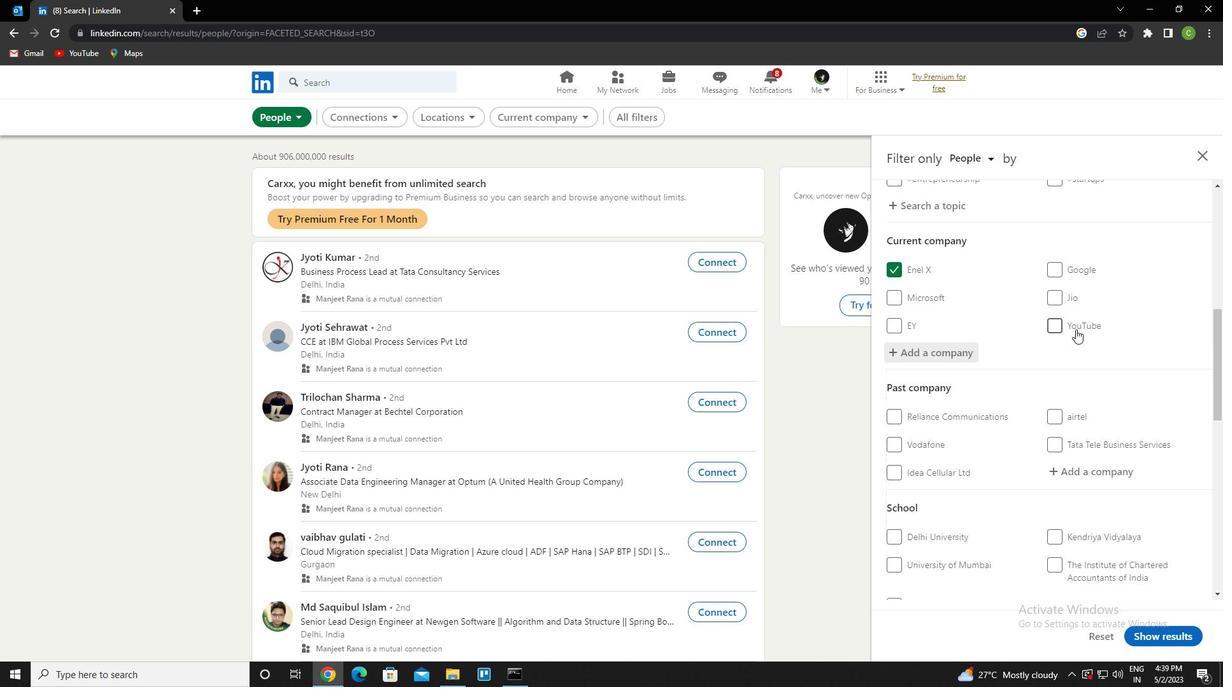 
Action: Mouse scrolled (1075, 329) with delta (0, 0)
Screenshot: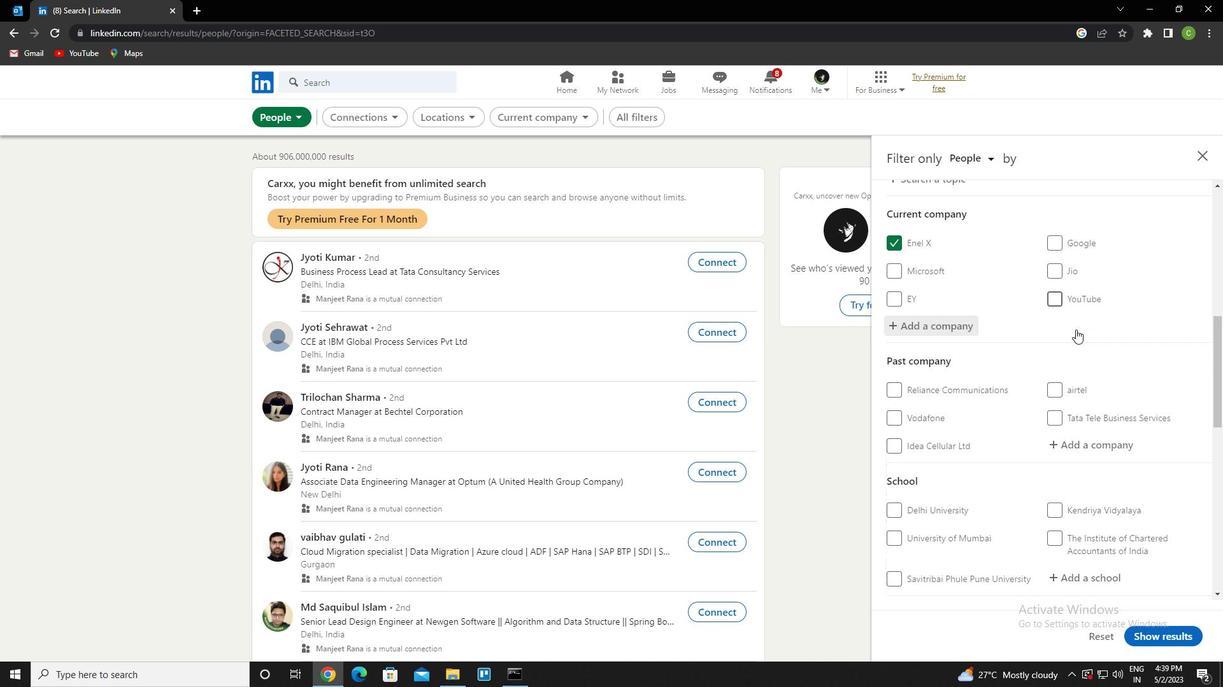 
Action: Mouse scrolled (1075, 329) with delta (0, 0)
Screenshot: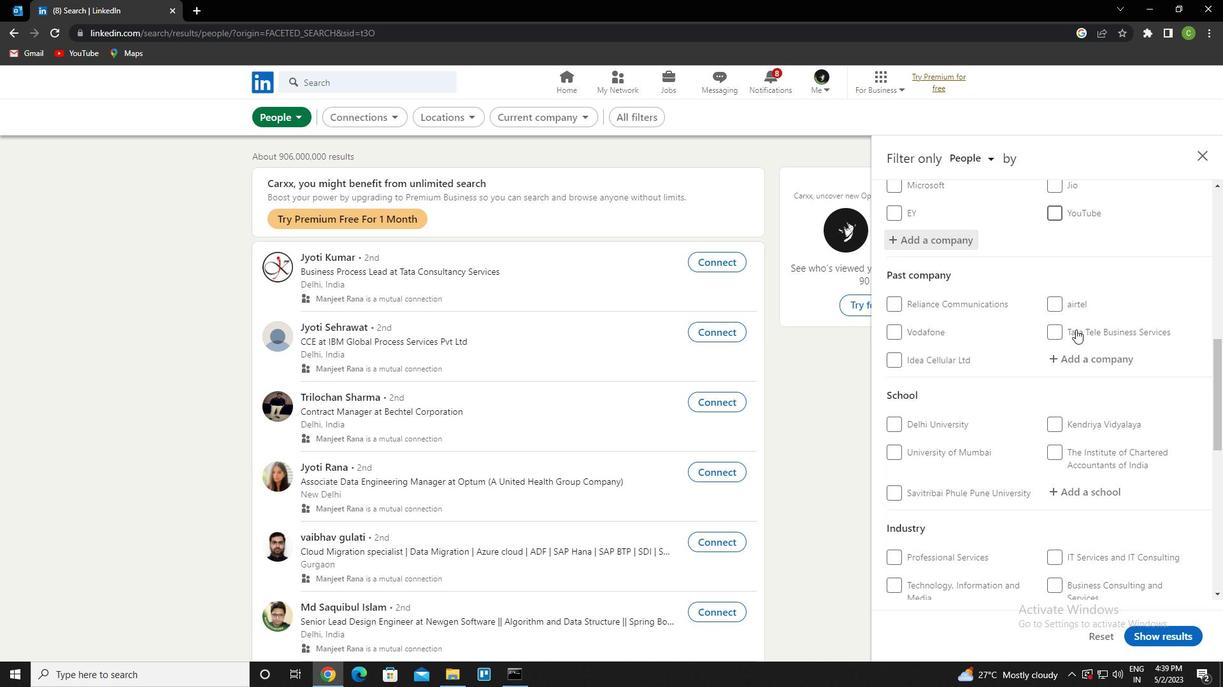 
Action: Mouse scrolled (1075, 329) with delta (0, 0)
Screenshot: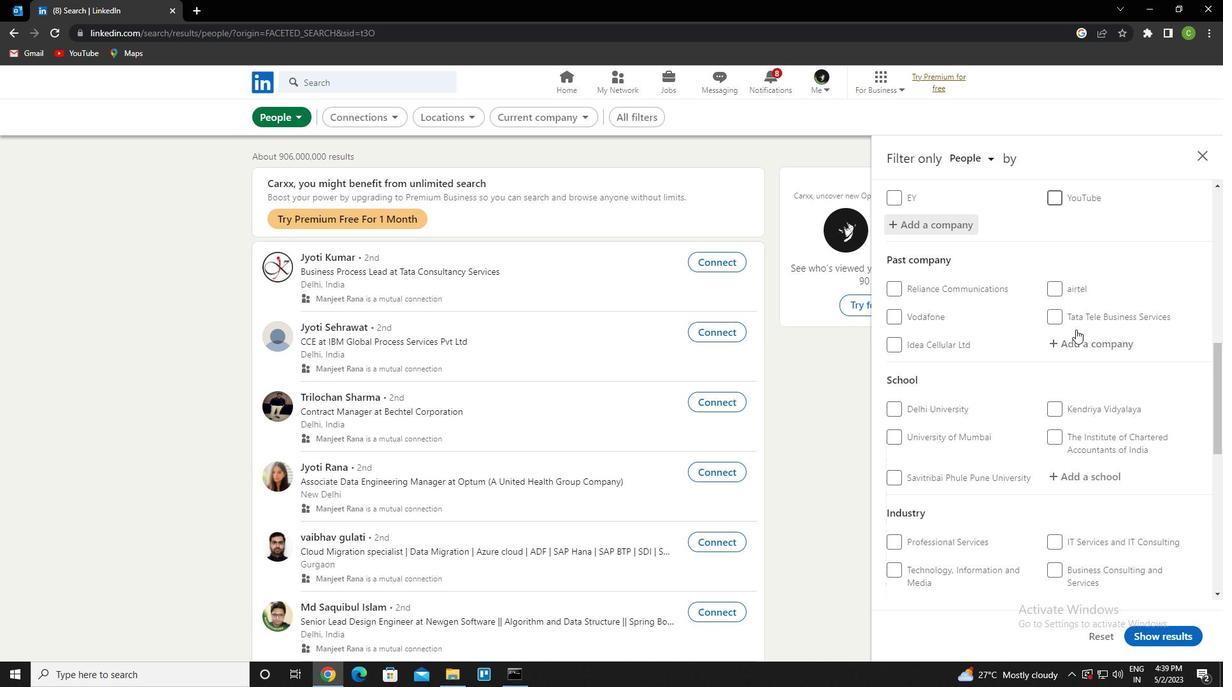 
Action: Mouse moved to (1087, 282)
Screenshot: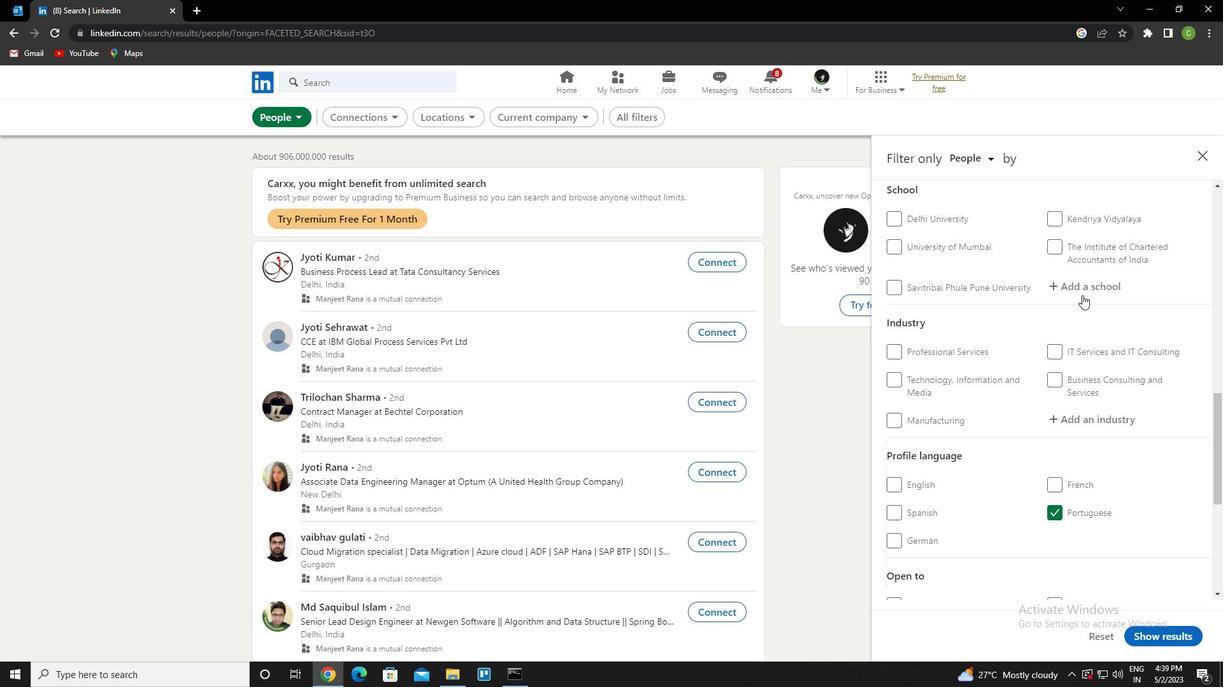 
Action: Mouse pressed left at (1087, 282)
Screenshot: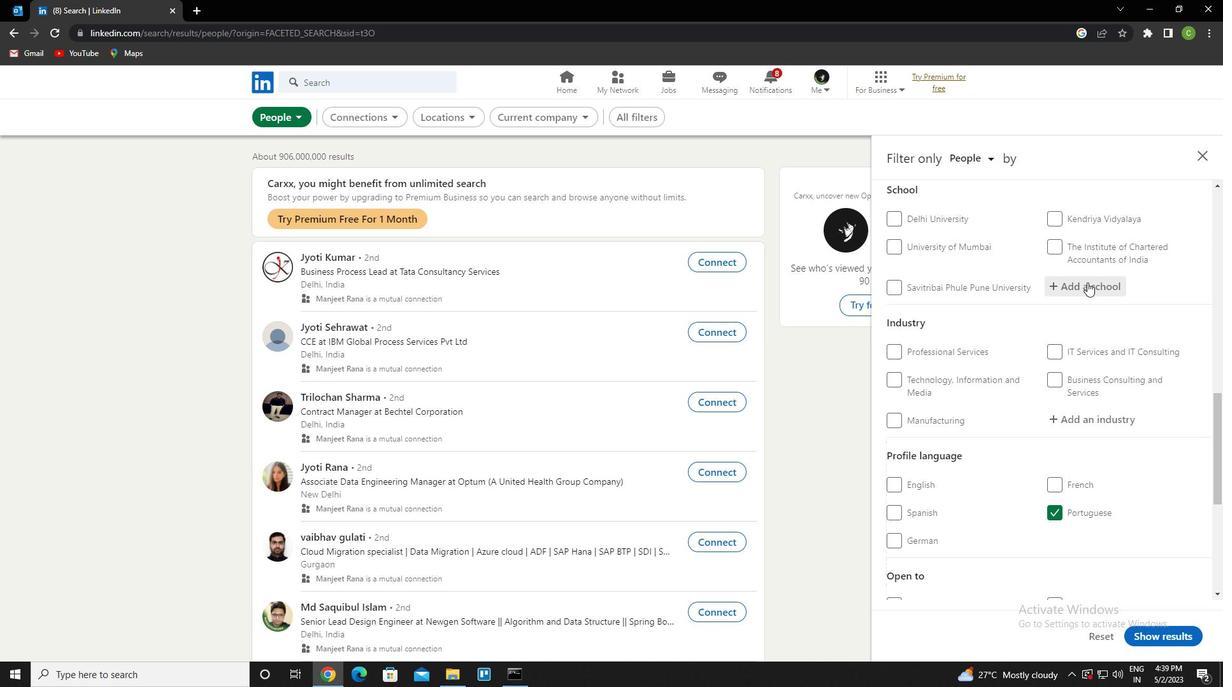 
Action: Key pressed <Key.caps_lock><Key.caps_lock>l<Key.caps_lock>oins<Key.space>english<Key.left><Key.left><Key.left><Key.left><Key.left><Key.left><Key.left><Key.left><Key.left><Key.left><Key.backspace><Key.backspace>io
Screenshot: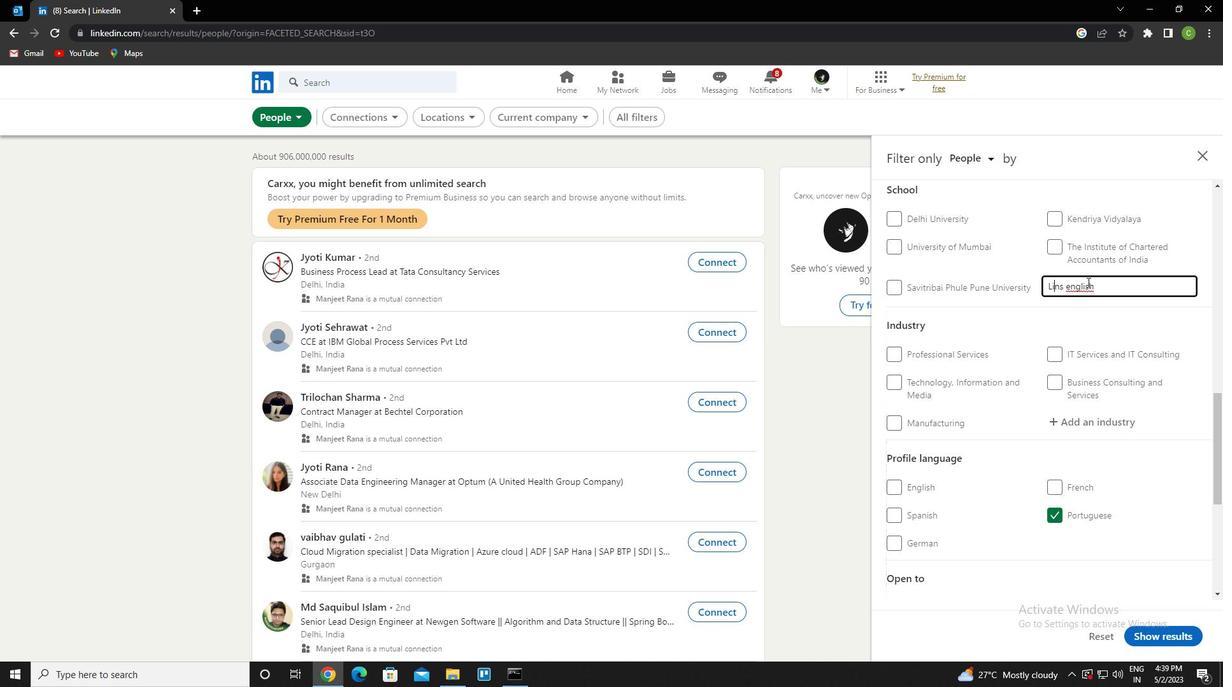 
Action: Mouse moved to (1088, 304)
Screenshot: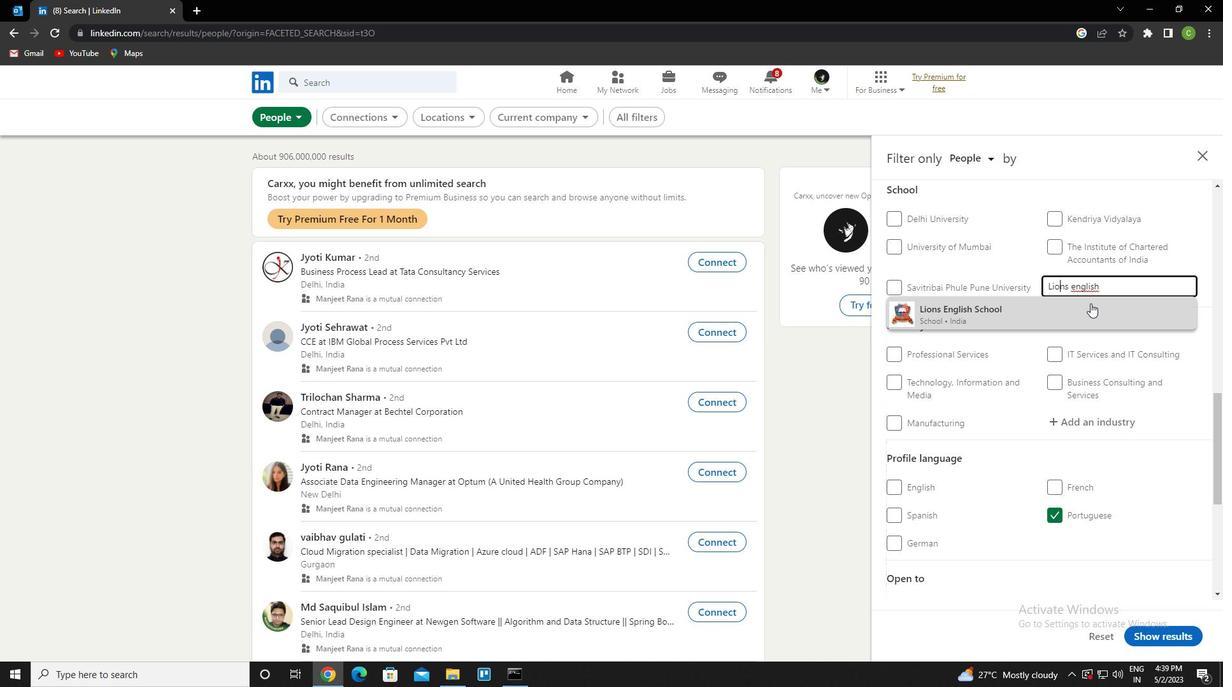 
Action: Mouse pressed left at (1088, 304)
Screenshot: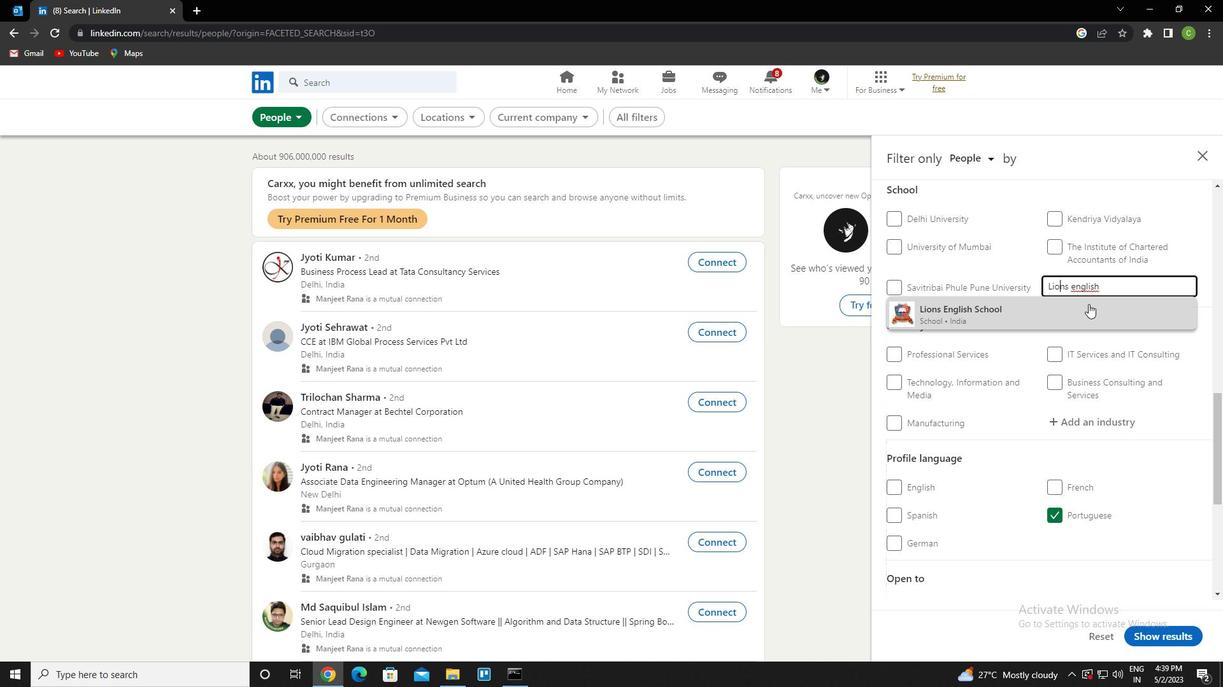 
Action: Mouse scrolled (1088, 303) with delta (0, 0)
Screenshot: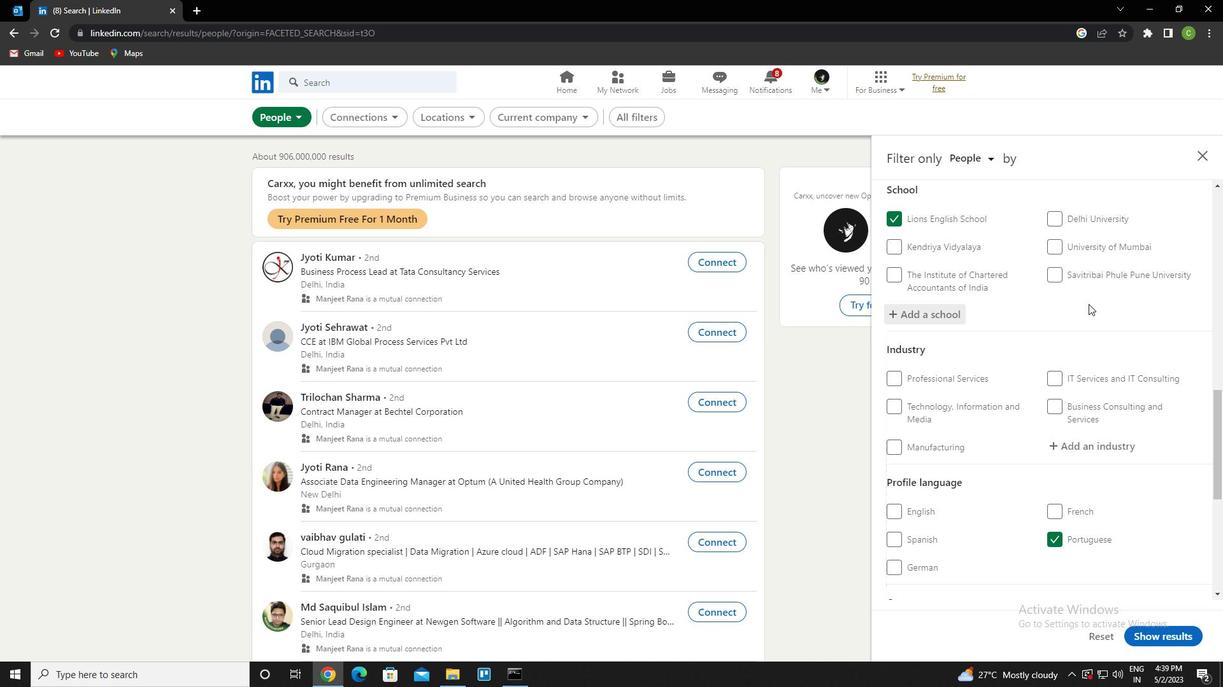 
Action: Mouse scrolled (1088, 303) with delta (0, 0)
Screenshot: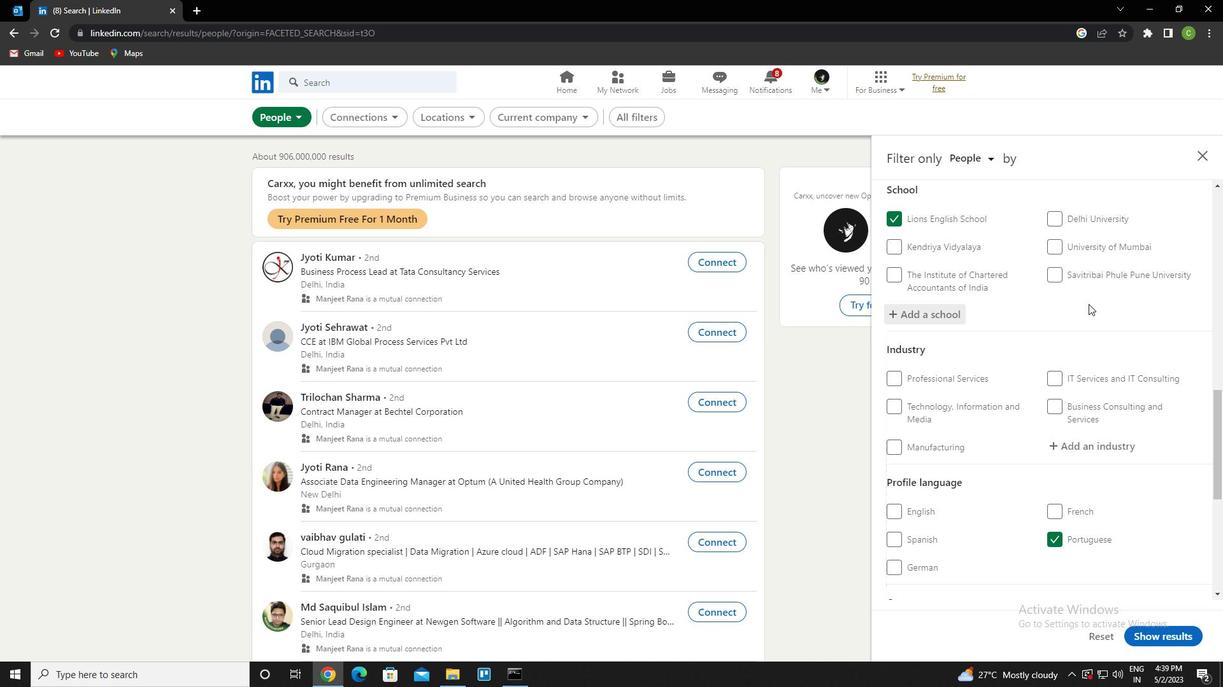 
Action: Mouse scrolled (1088, 303) with delta (0, 0)
Screenshot: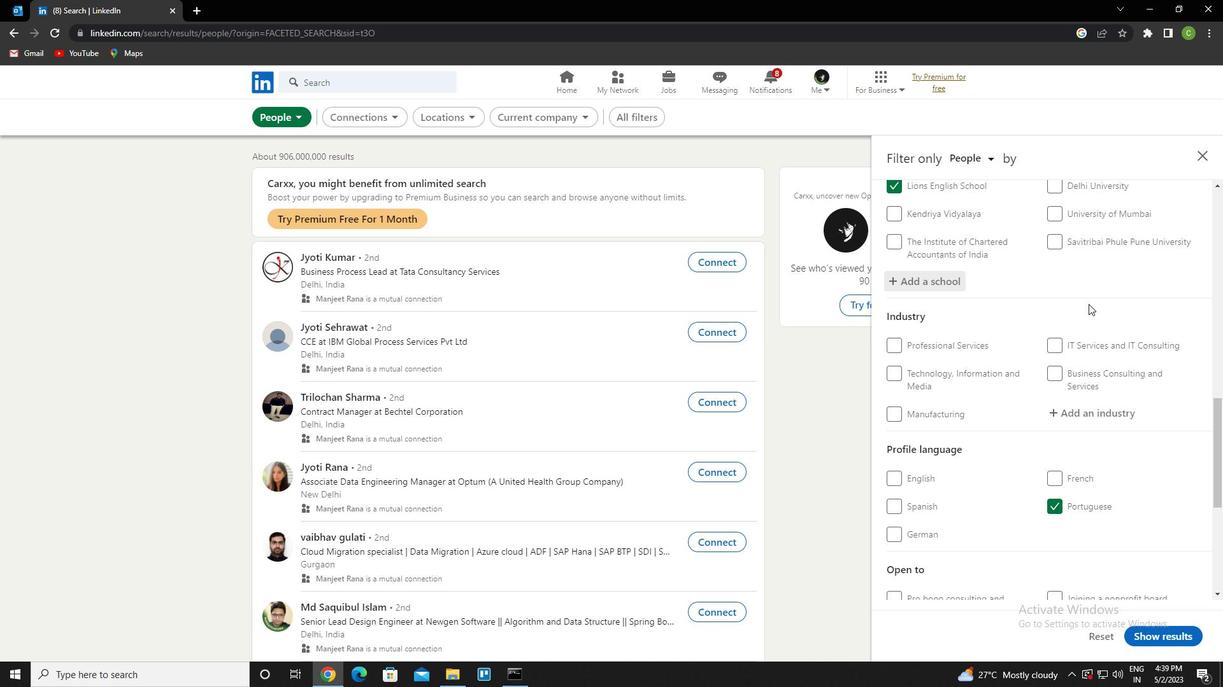 
Action: Mouse moved to (1091, 263)
Screenshot: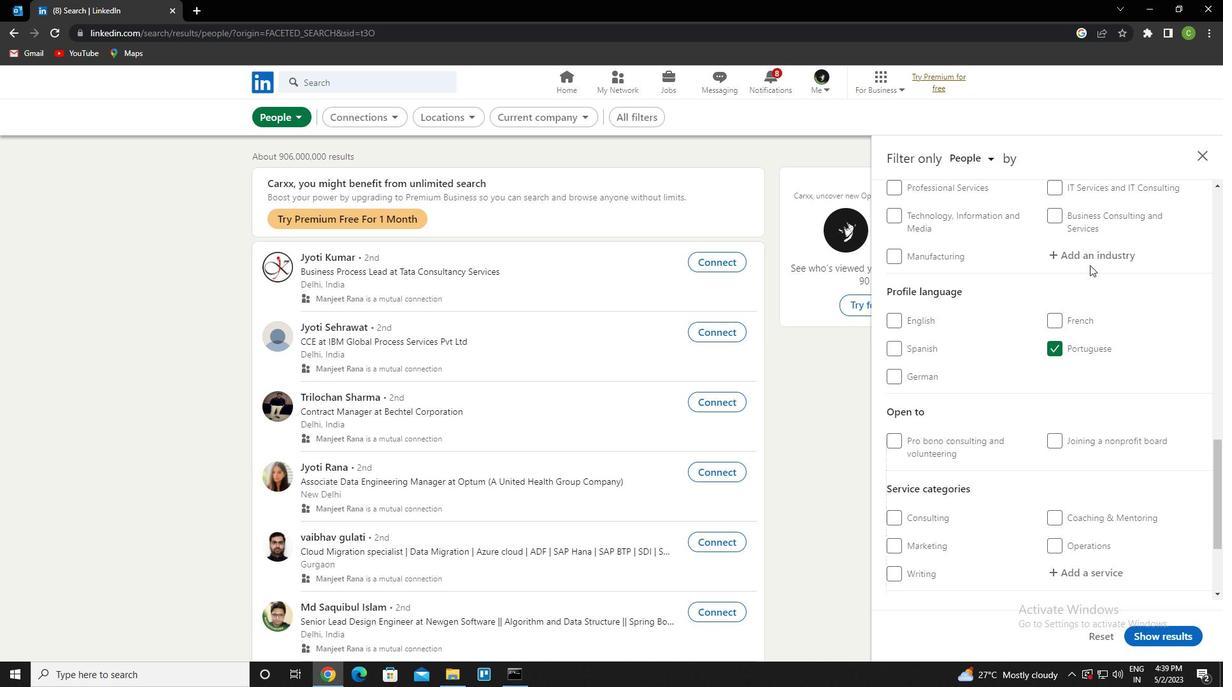
Action: Mouse pressed left at (1091, 263)
Screenshot: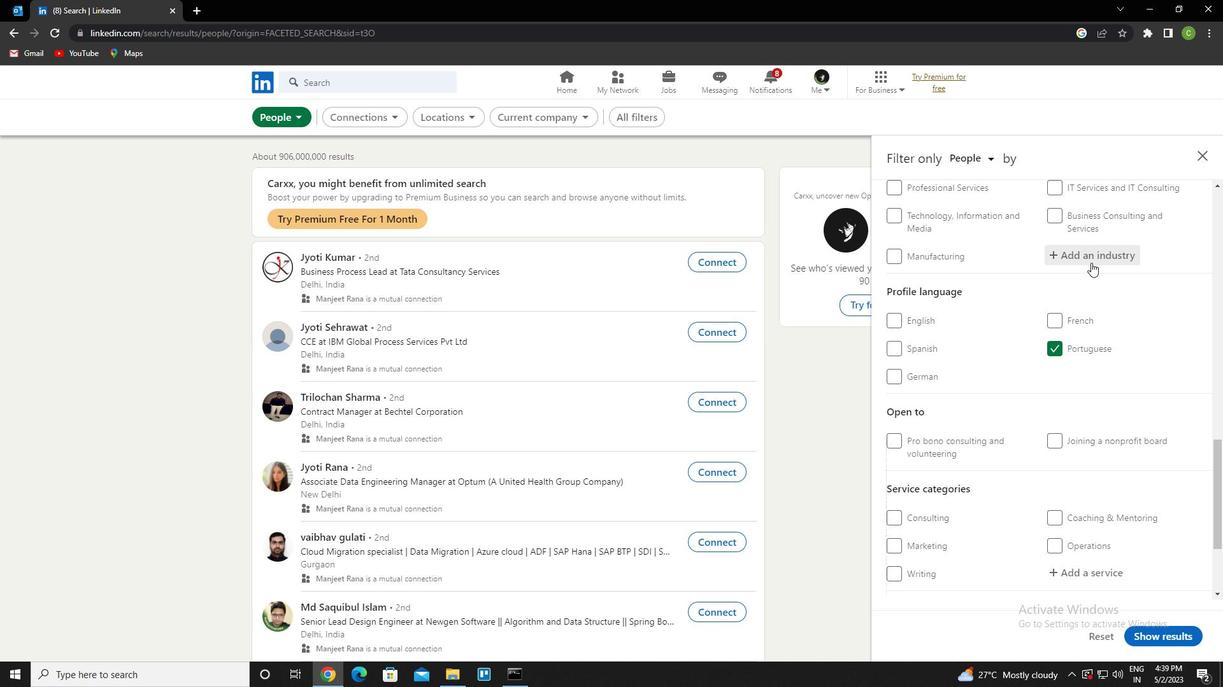 
Action: Key pressed <Key.caps_lock>h<Key.caps_lock>orticult<Key.down><Key.enter>
Screenshot: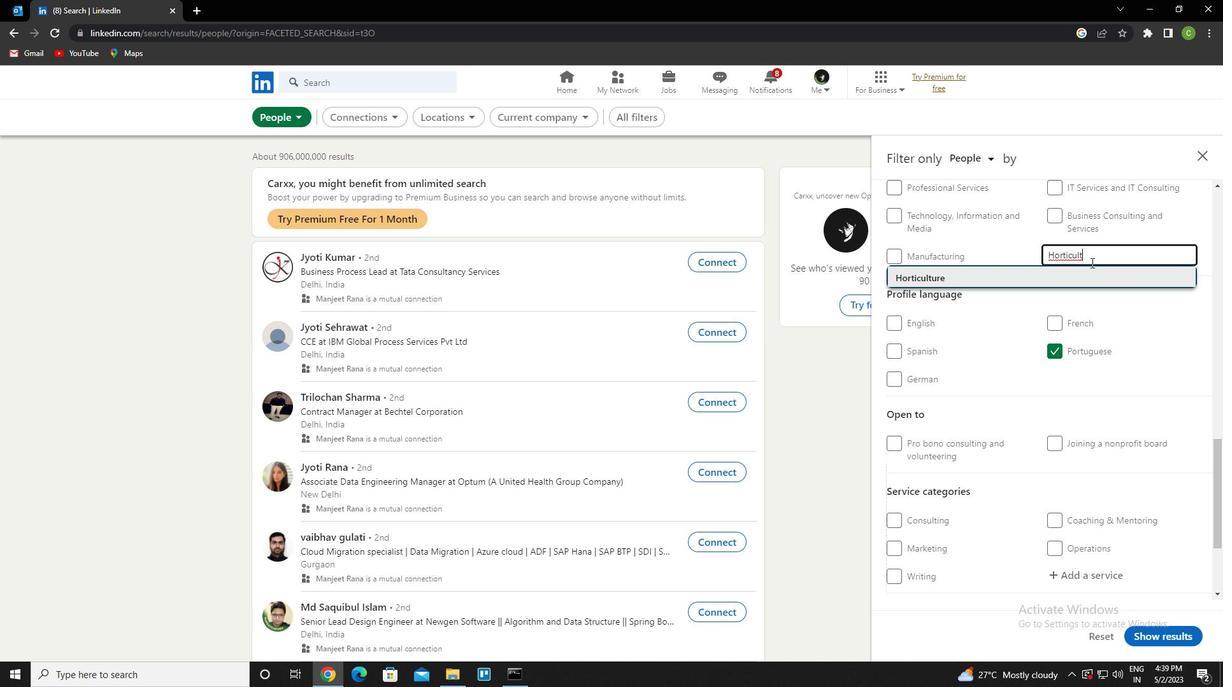 
Action: Mouse scrolled (1091, 262) with delta (0, 0)
Screenshot: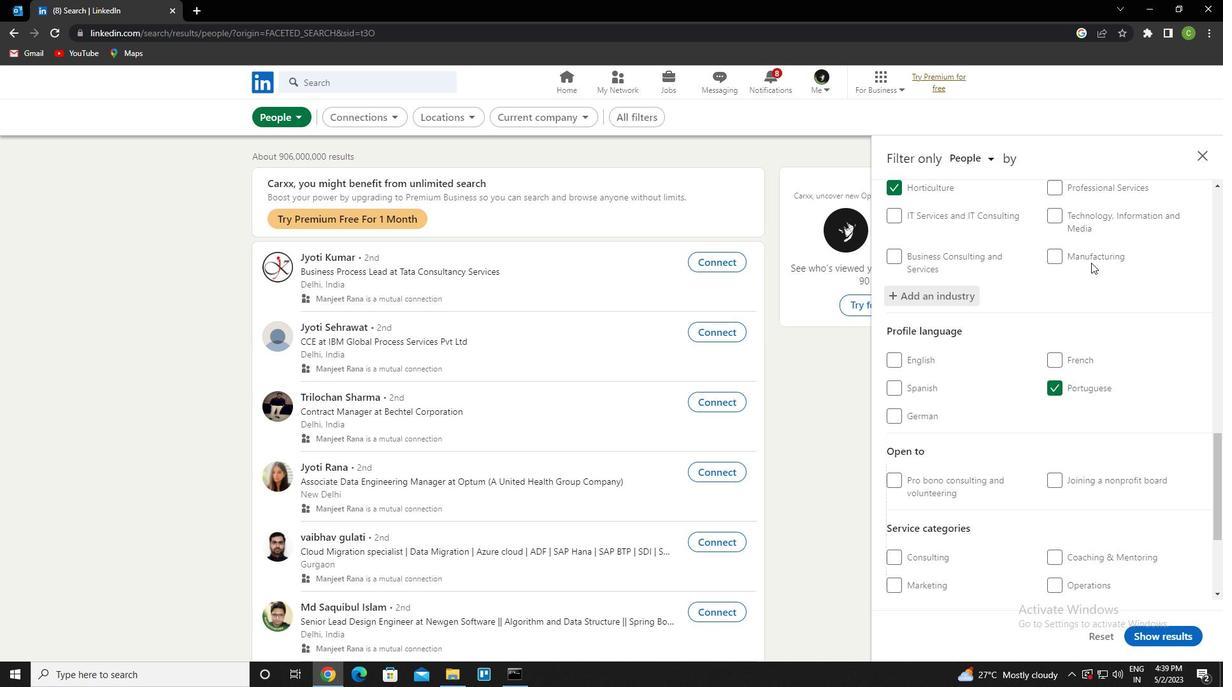 
Action: Mouse scrolled (1091, 262) with delta (0, 0)
Screenshot: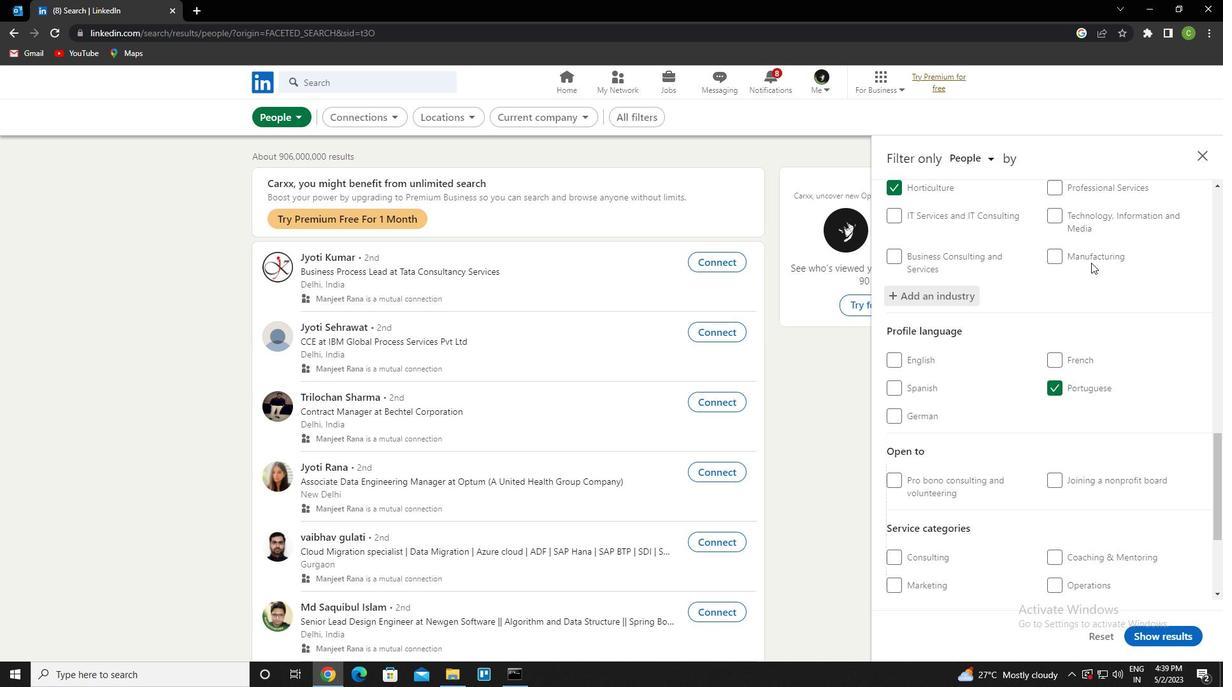 
Action: Mouse scrolled (1091, 262) with delta (0, 0)
Screenshot: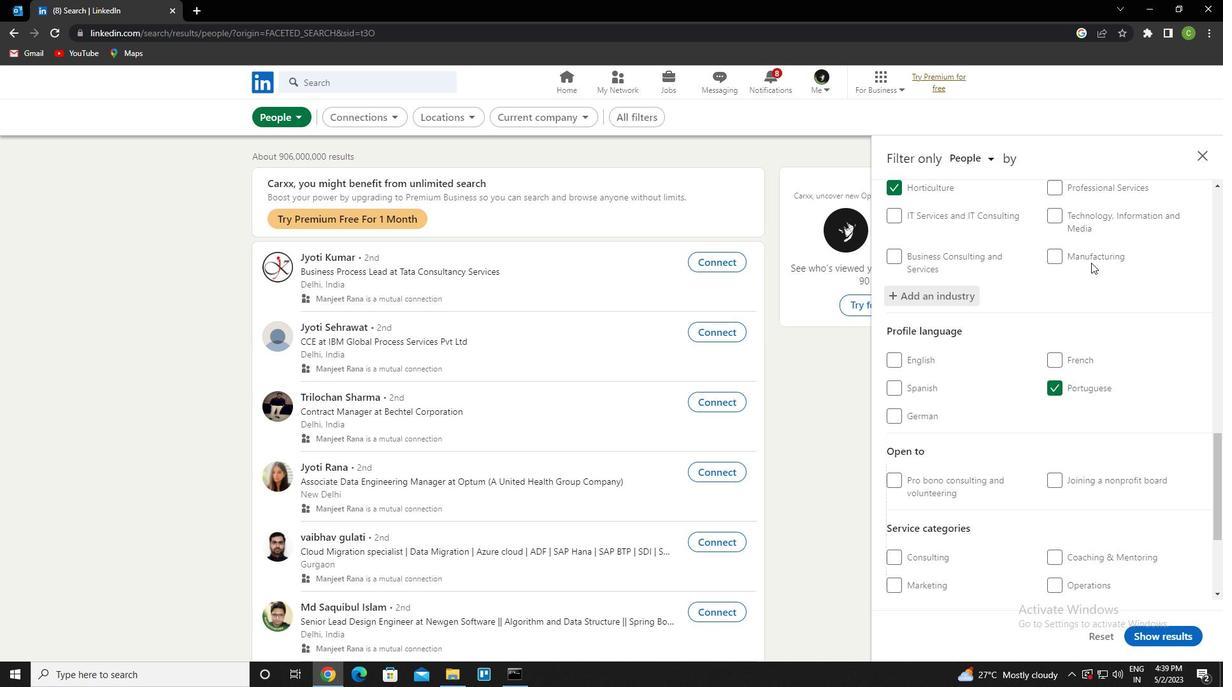 
Action: Mouse scrolled (1091, 262) with delta (0, 0)
Screenshot: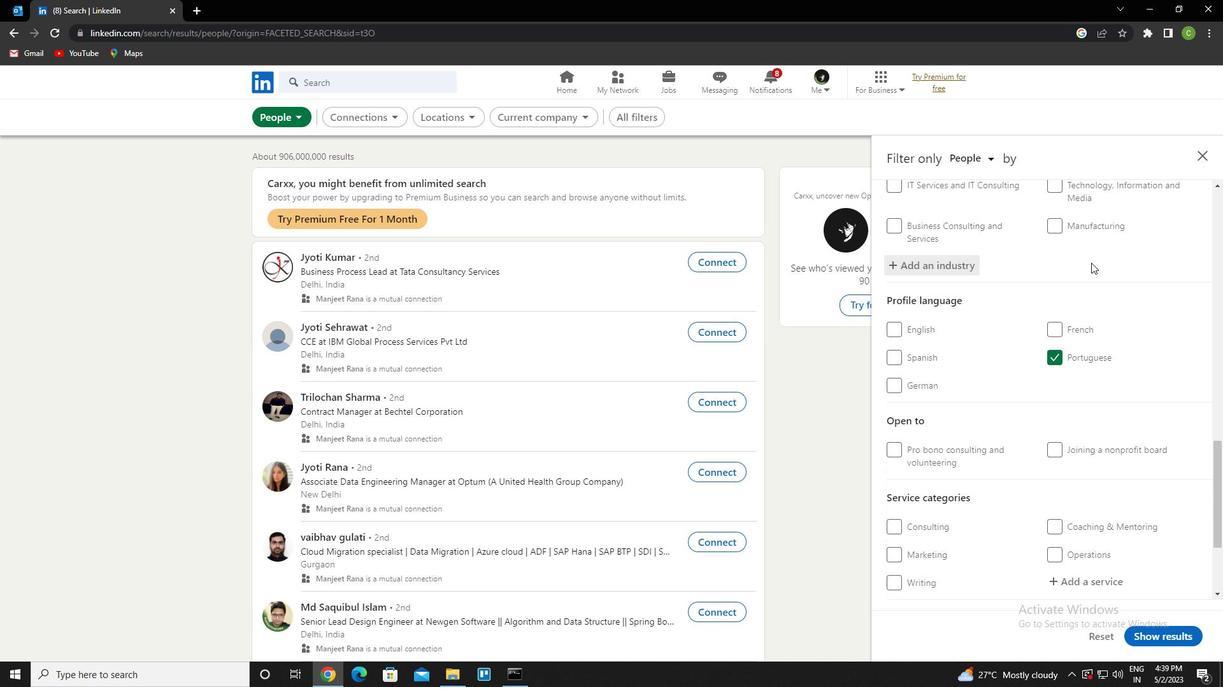 
Action: Mouse scrolled (1091, 262) with delta (0, 0)
Screenshot: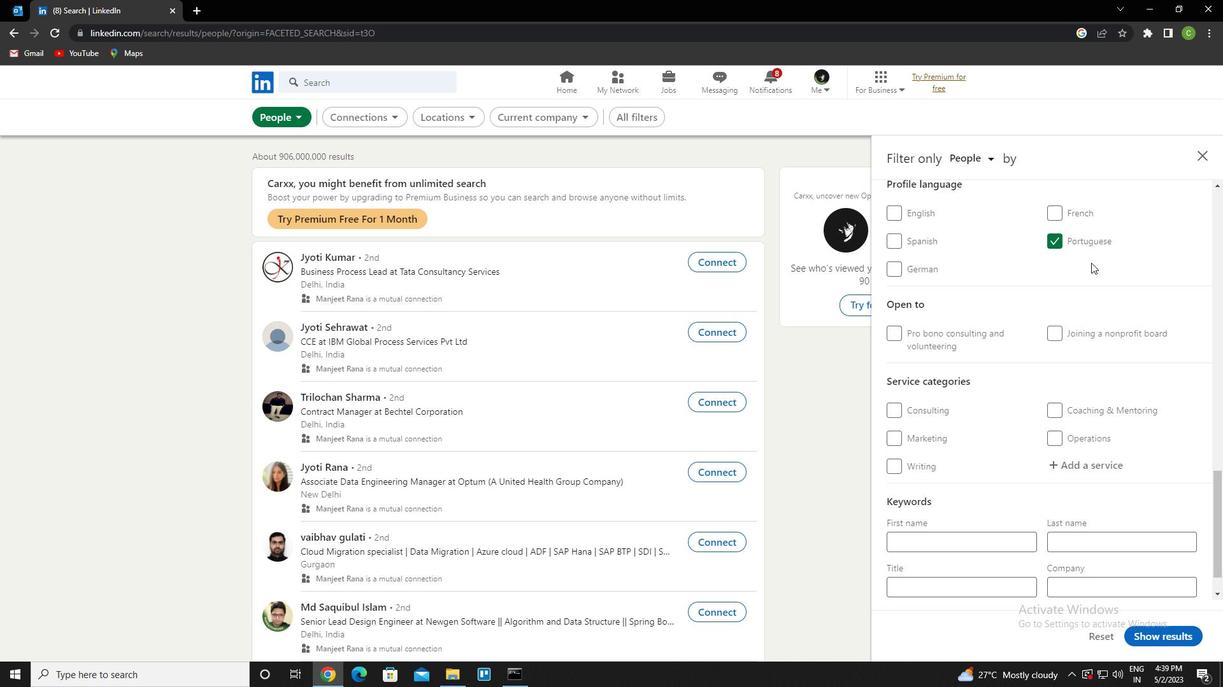 
Action: Mouse moved to (1089, 426)
Screenshot: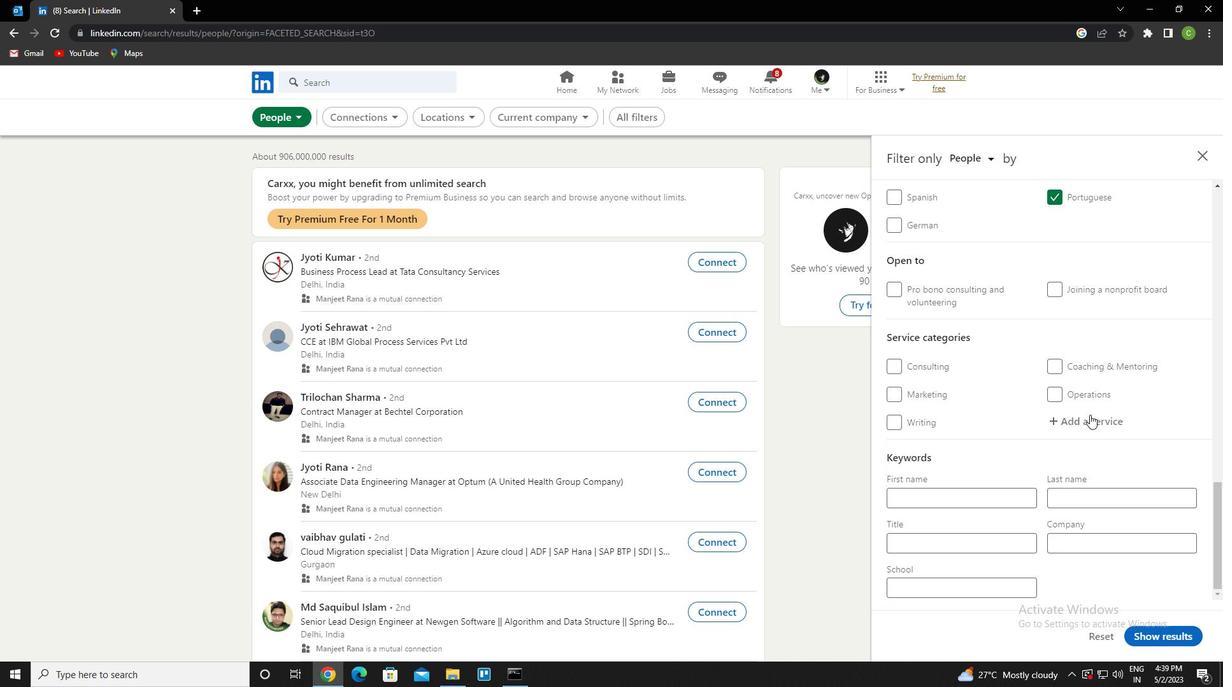 
Action: Mouse pressed left at (1089, 426)
Screenshot: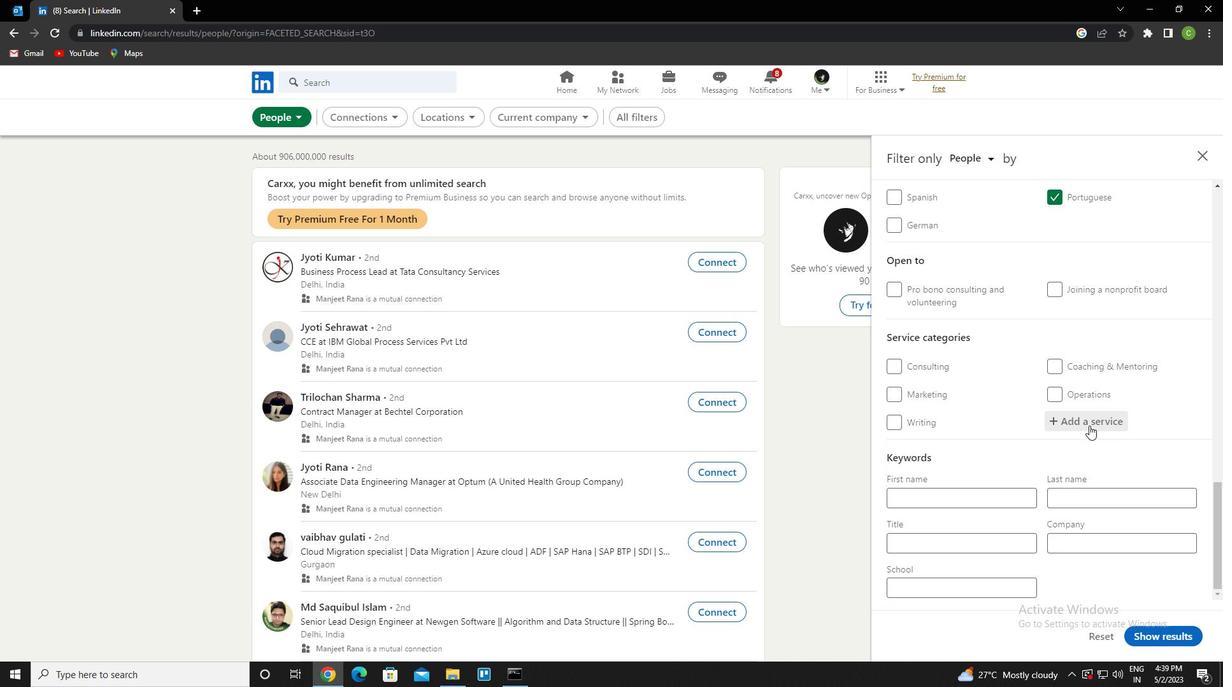 
Action: Key pressed <Key.caps_lock>e<Key.caps_lock>mal<Key.backspace>il<Key.down><Key.enter>
Screenshot: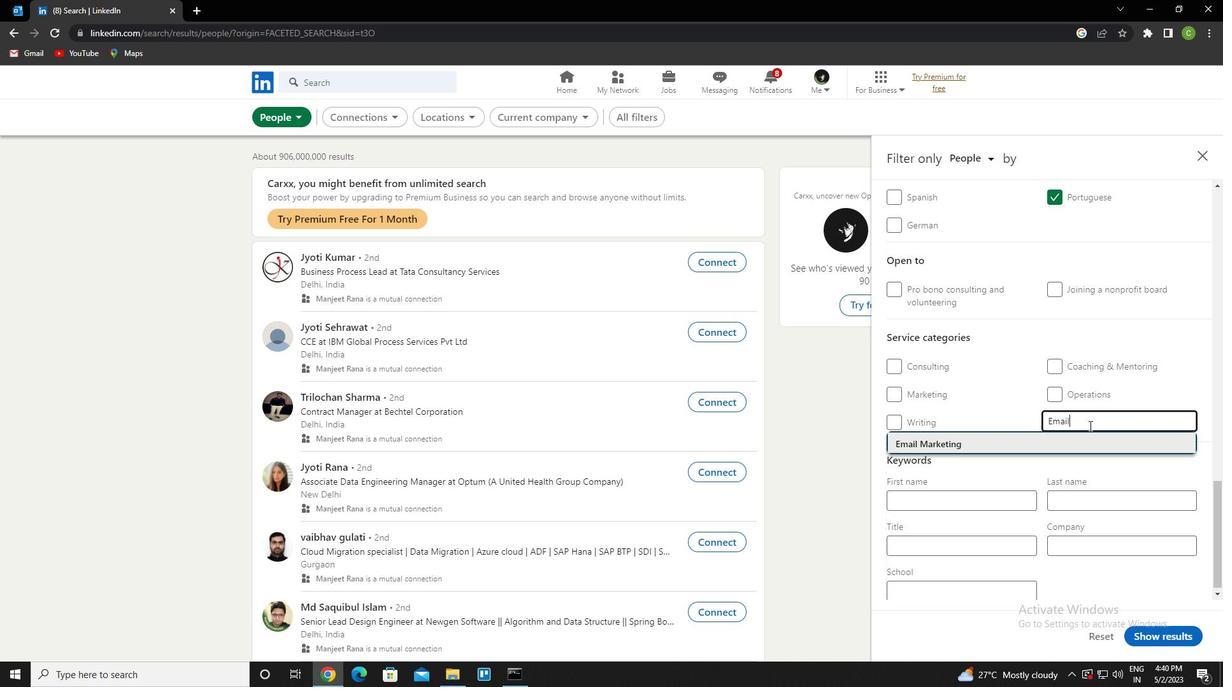 
Action: Mouse scrolled (1089, 425) with delta (0, 0)
Screenshot: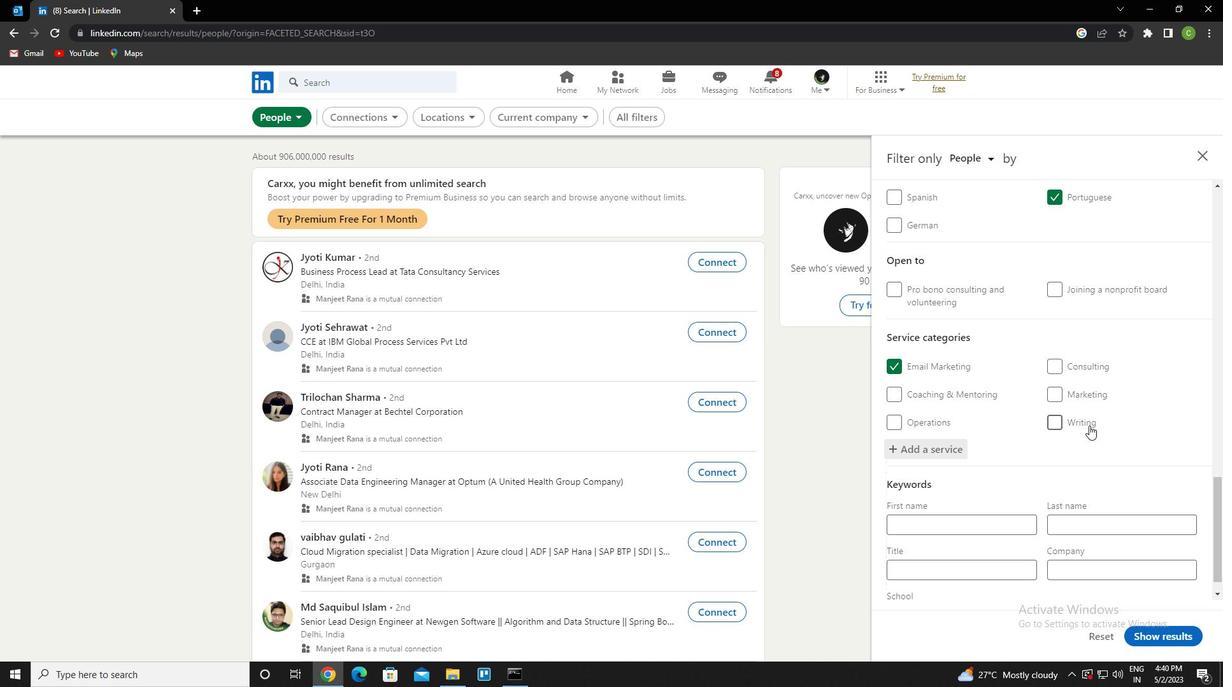 
Action: Mouse scrolled (1089, 425) with delta (0, 0)
Screenshot: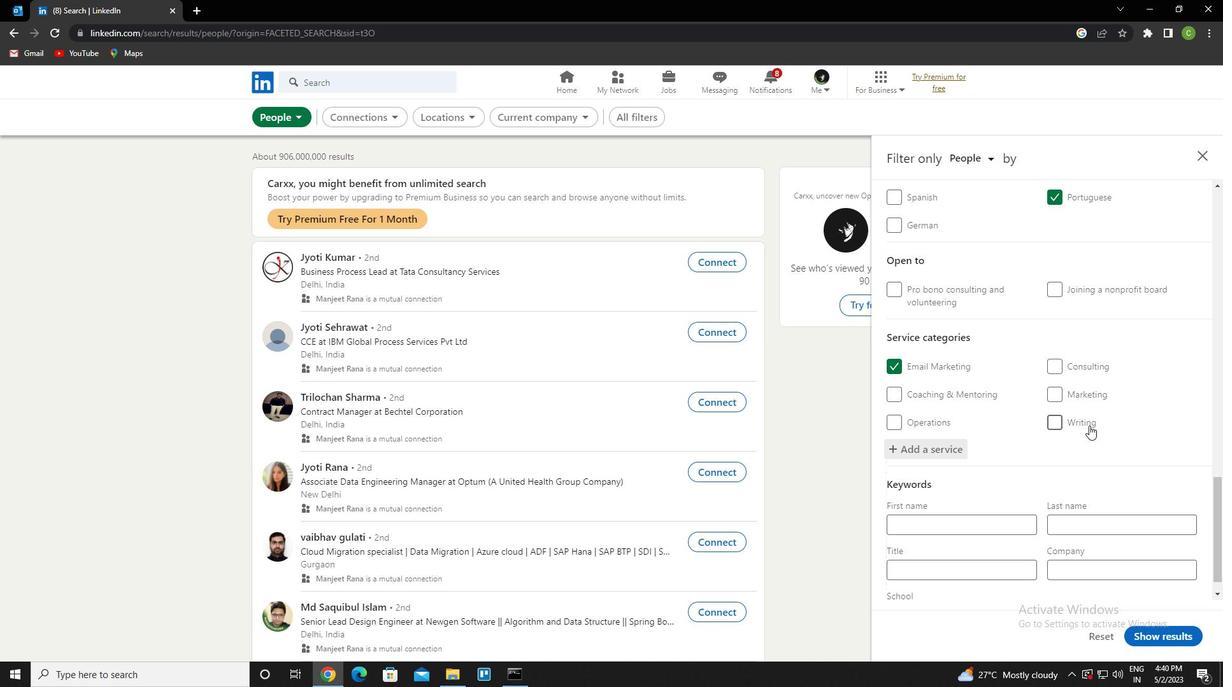 
Action: Mouse scrolled (1089, 425) with delta (0, 0)
Screenshot: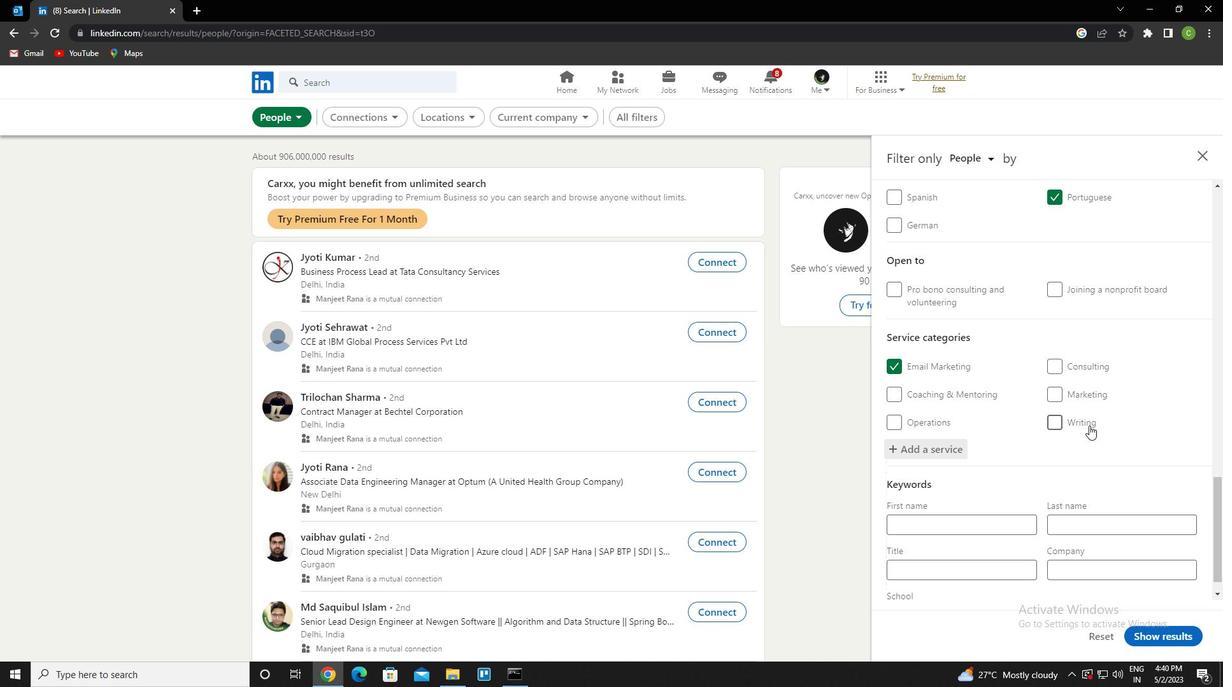
Action: Mouse scrolled (1089, 425) with delta (0, 0)
Screenshot: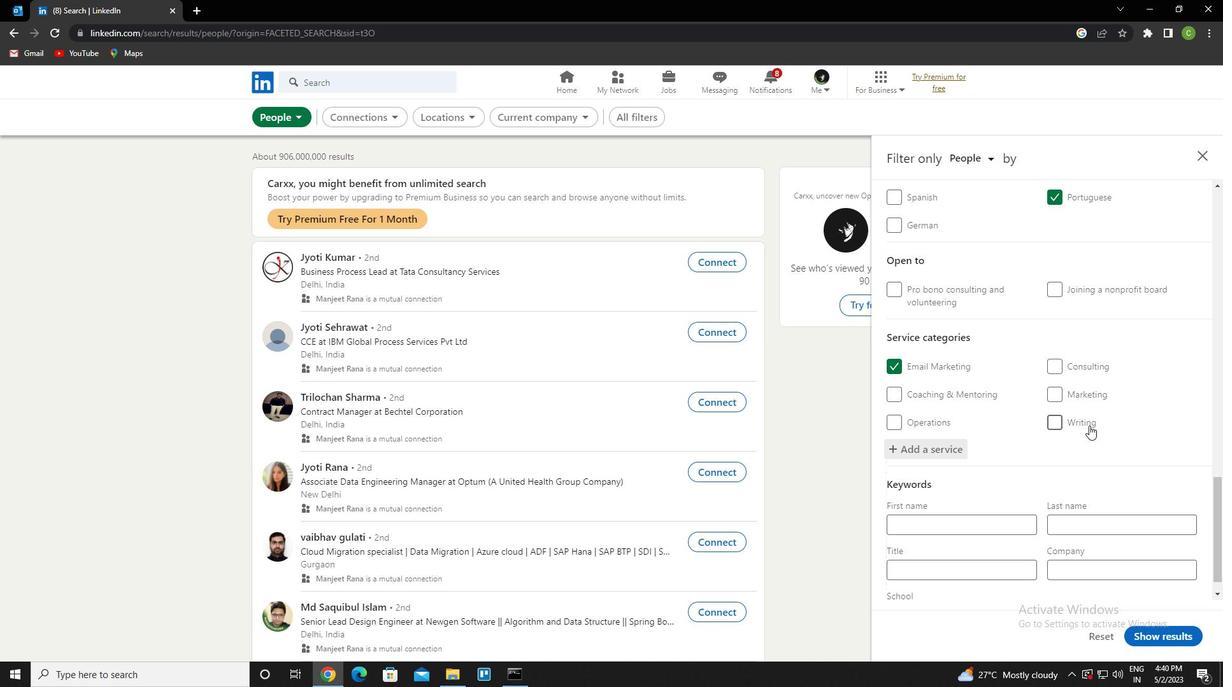 
Action: Mouse scrolled (1089, 425) with delta (0, 0)
Screenshot: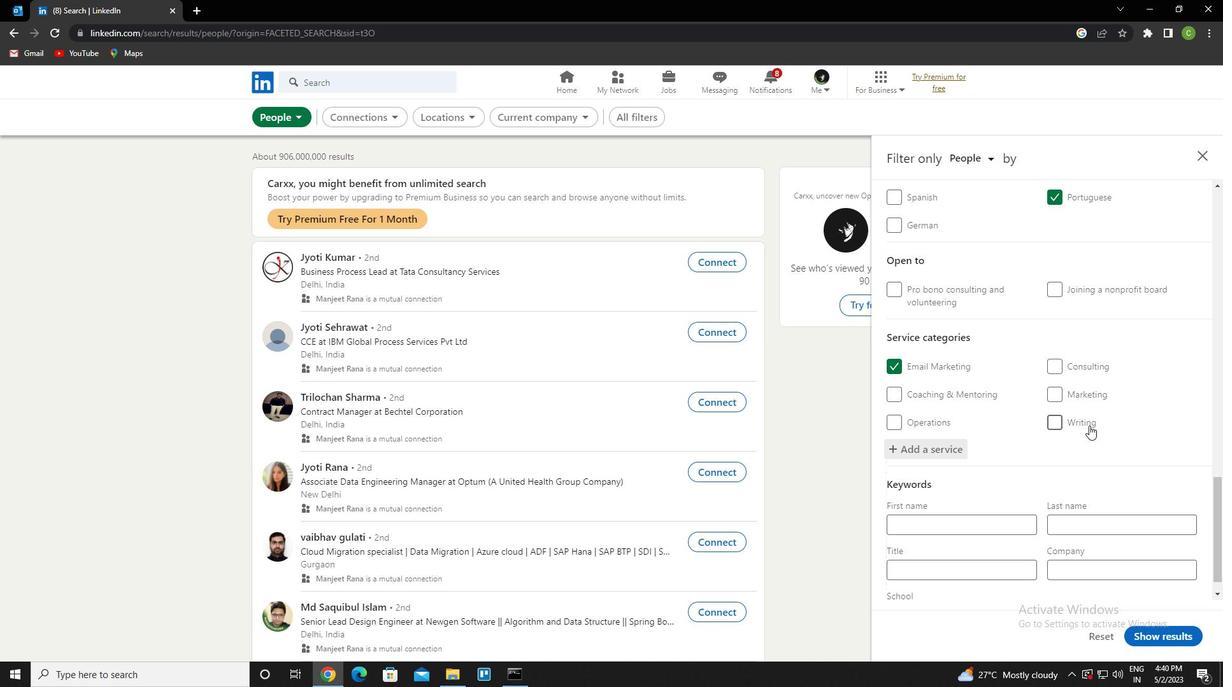 
Action: Mouse scrolled (1089, 425) with delta (0, 0)
Screenshot: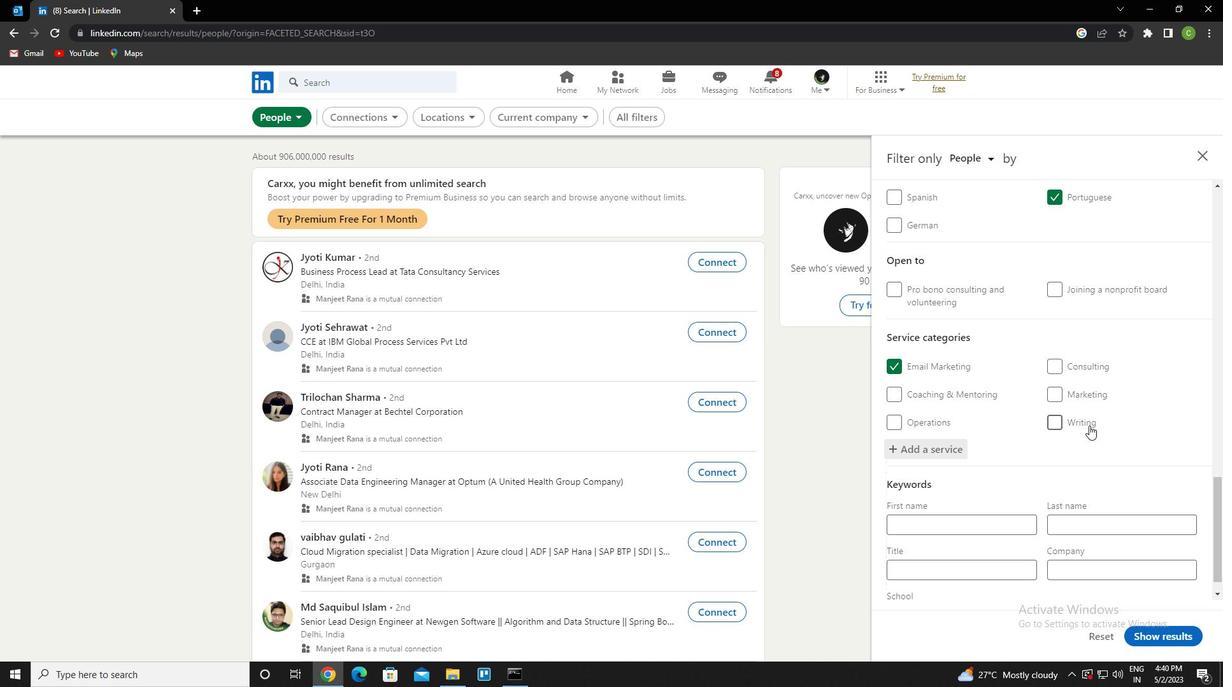 
Action: Mouse scrolled (1089, 425) with delta (0, 0)
Screenshot: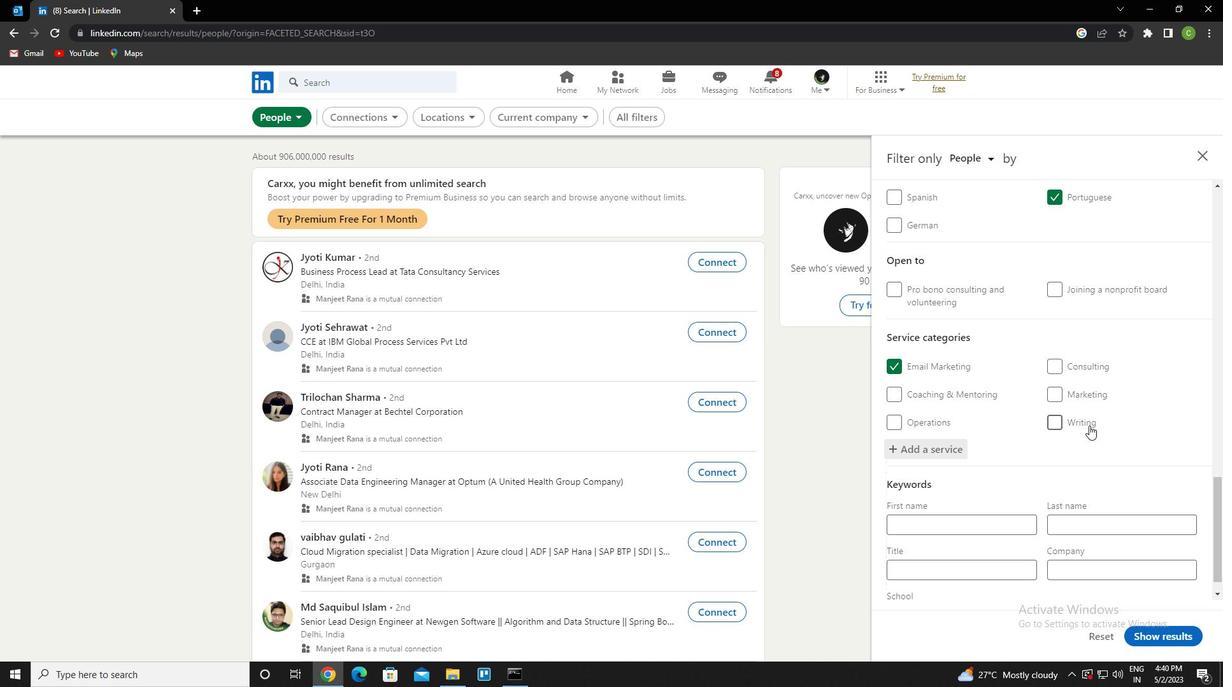 
Action: Mouse scrolled (1089, 425) with delta (0, 0)
Screenshot: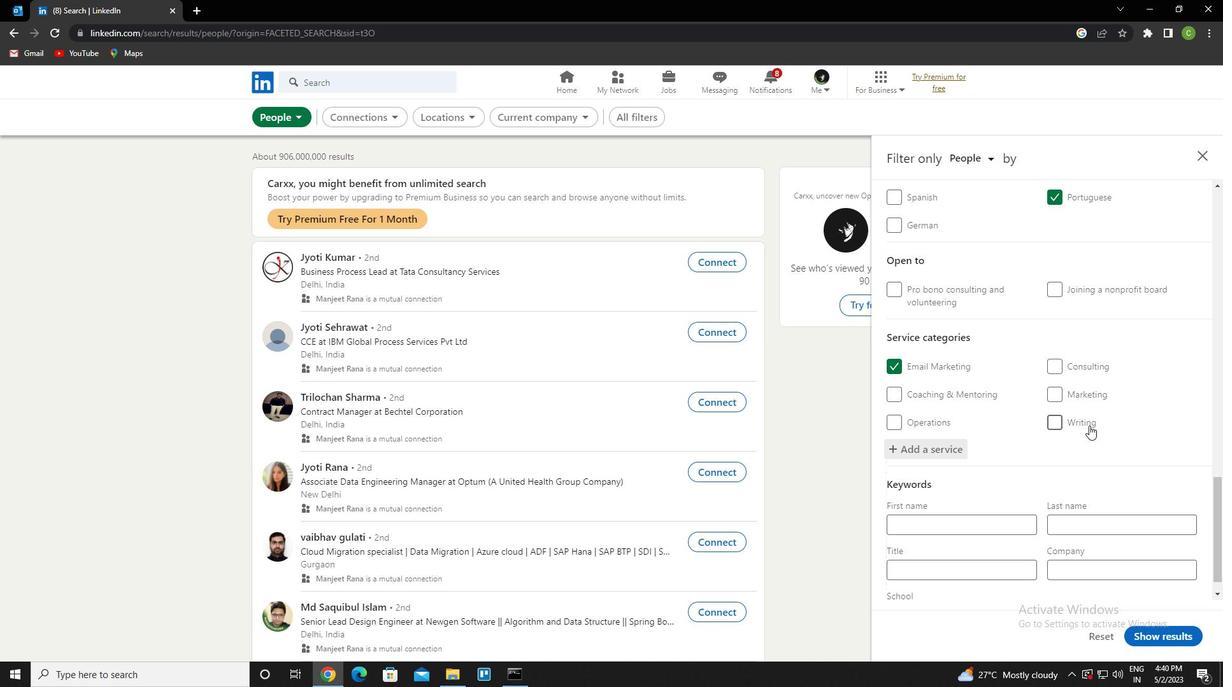 
Action: Mouse moved to (987, 538)
Screenshot: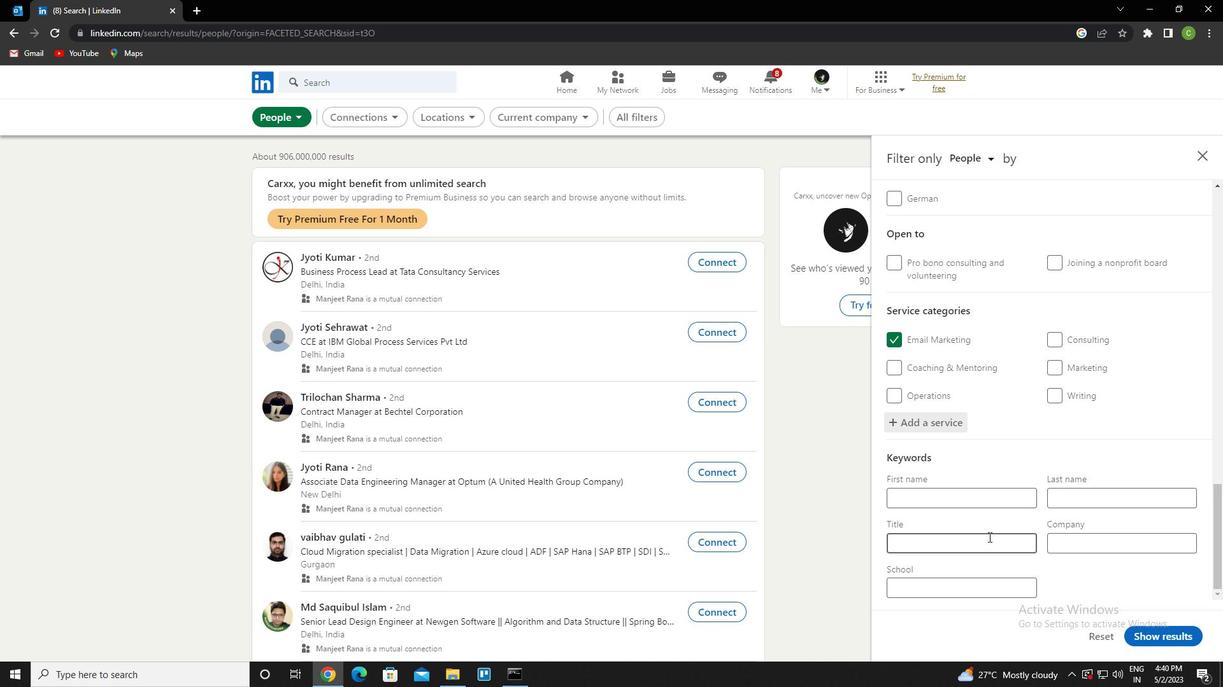 
Action: Mouse pressed left at (987, 538)
Screenshot: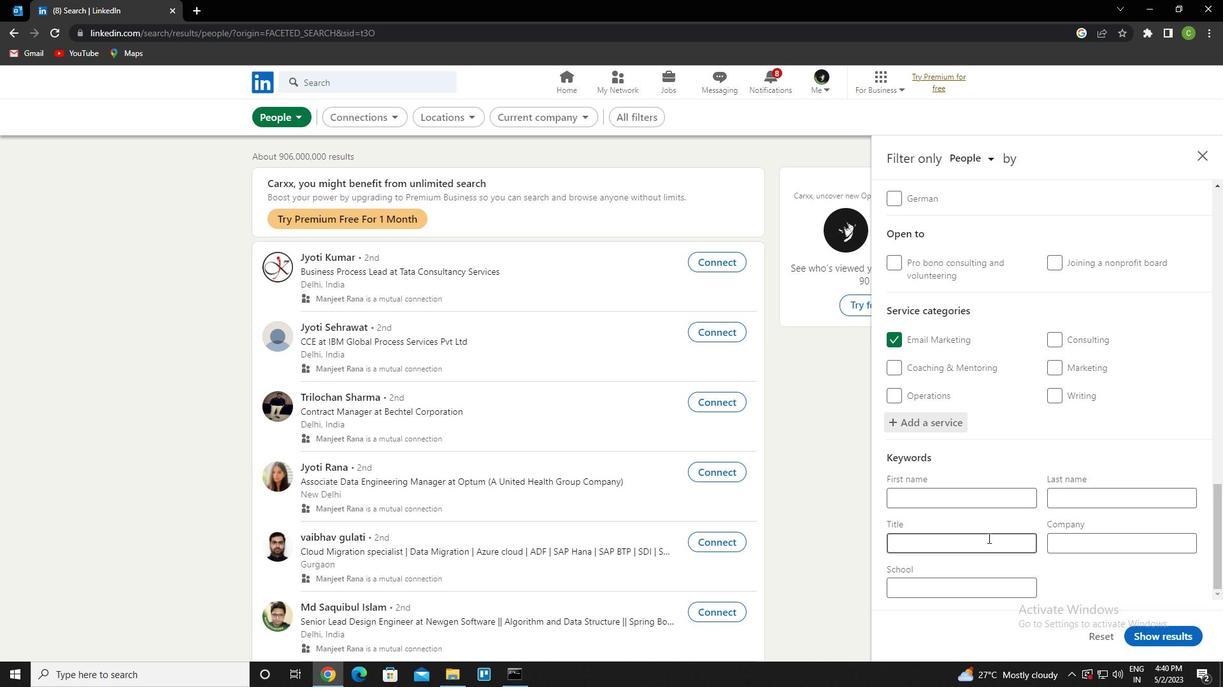 
Action: Key pressed <Key.caps_lock>b<Key.caps_lock>us<Key.space><Key.caps_lock>p<Key.caps_lock>erson
Screenshot: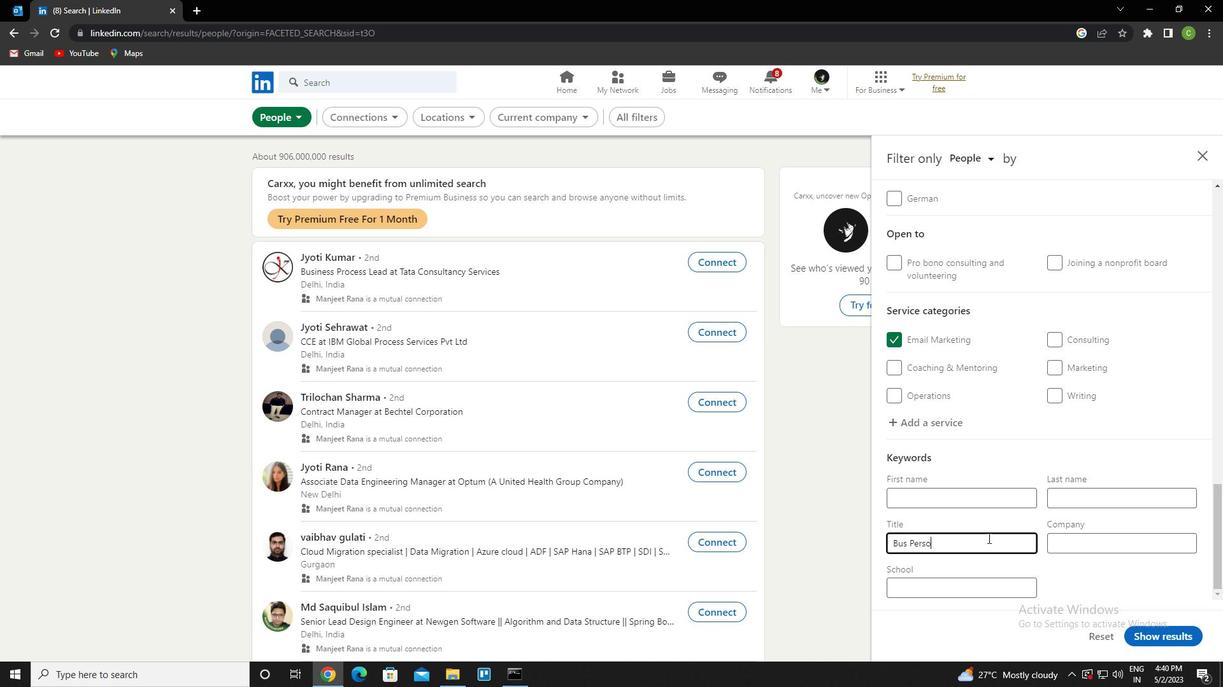 
Action: Mouse moved to (1139, 630)
Screenshot: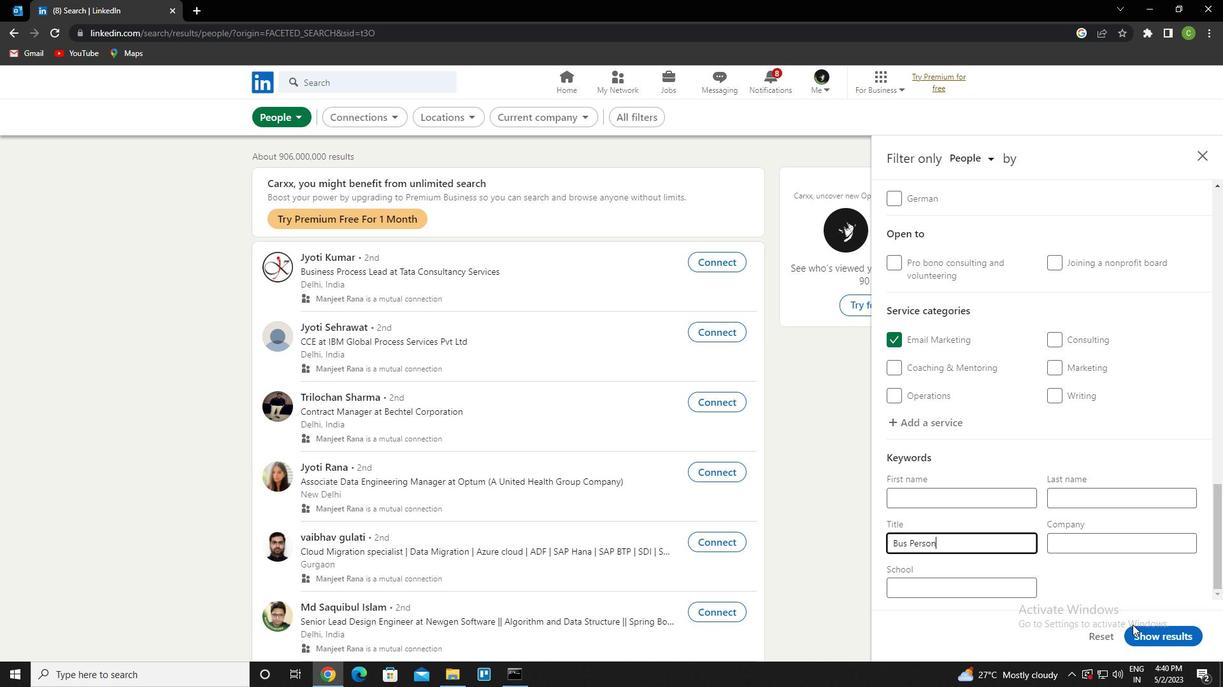 
Action: Mouse pressed left at (1139, 630)
Screenshot: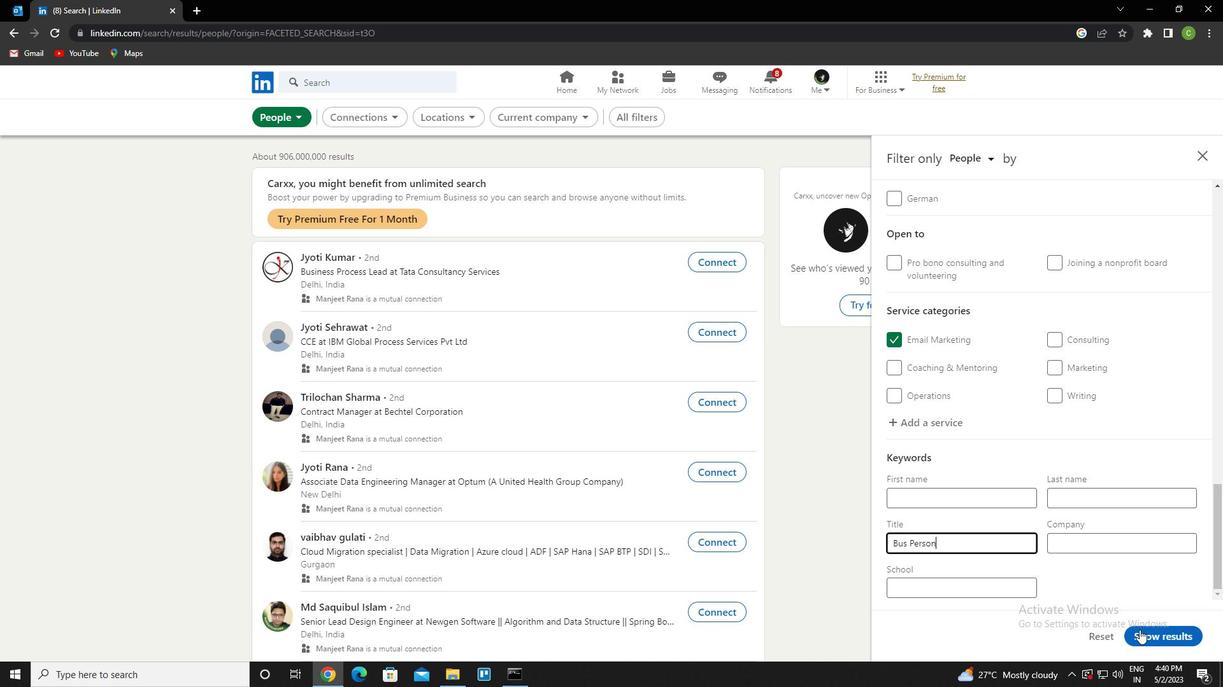 
Action: Mouse moved to (503, 649)
Screenshot: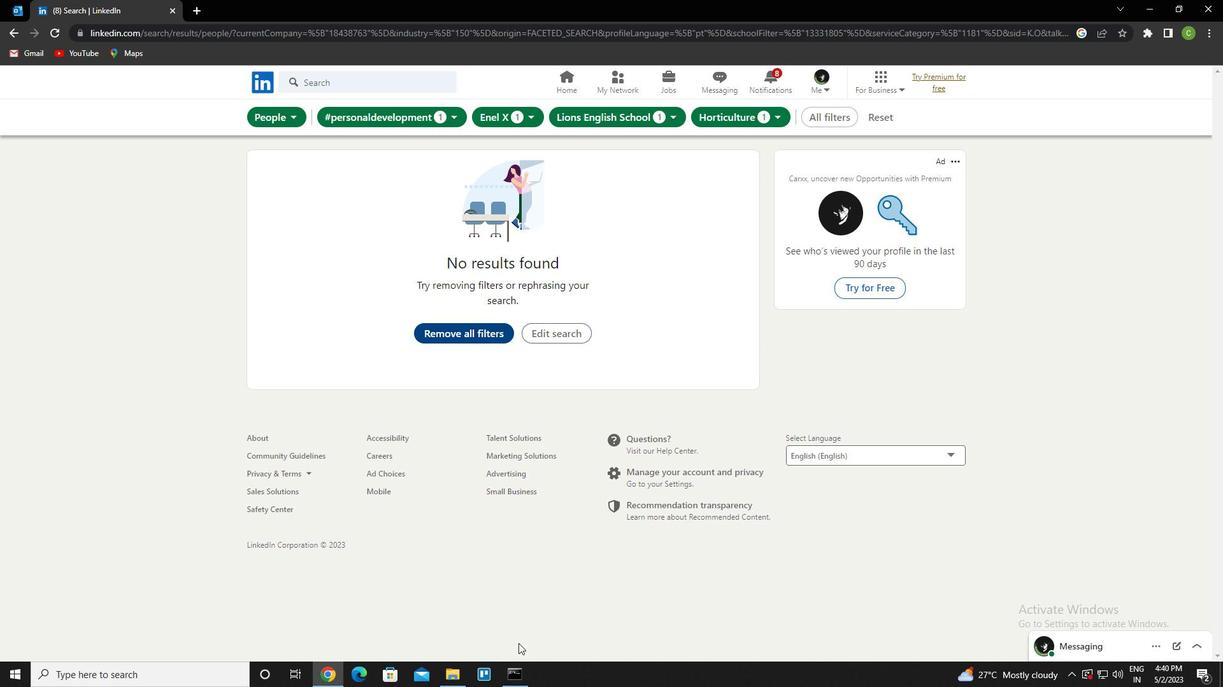 
